 Task: Make in the project BioForge an epic 'Server Maintenance and Support'. Create in the project BioForge an epic 'Network Infrastructure Monitoring'. Add in the project BioForge an epic 'Business Process Automation'
Action: Mouse moved to (250, 67)
Screenshot: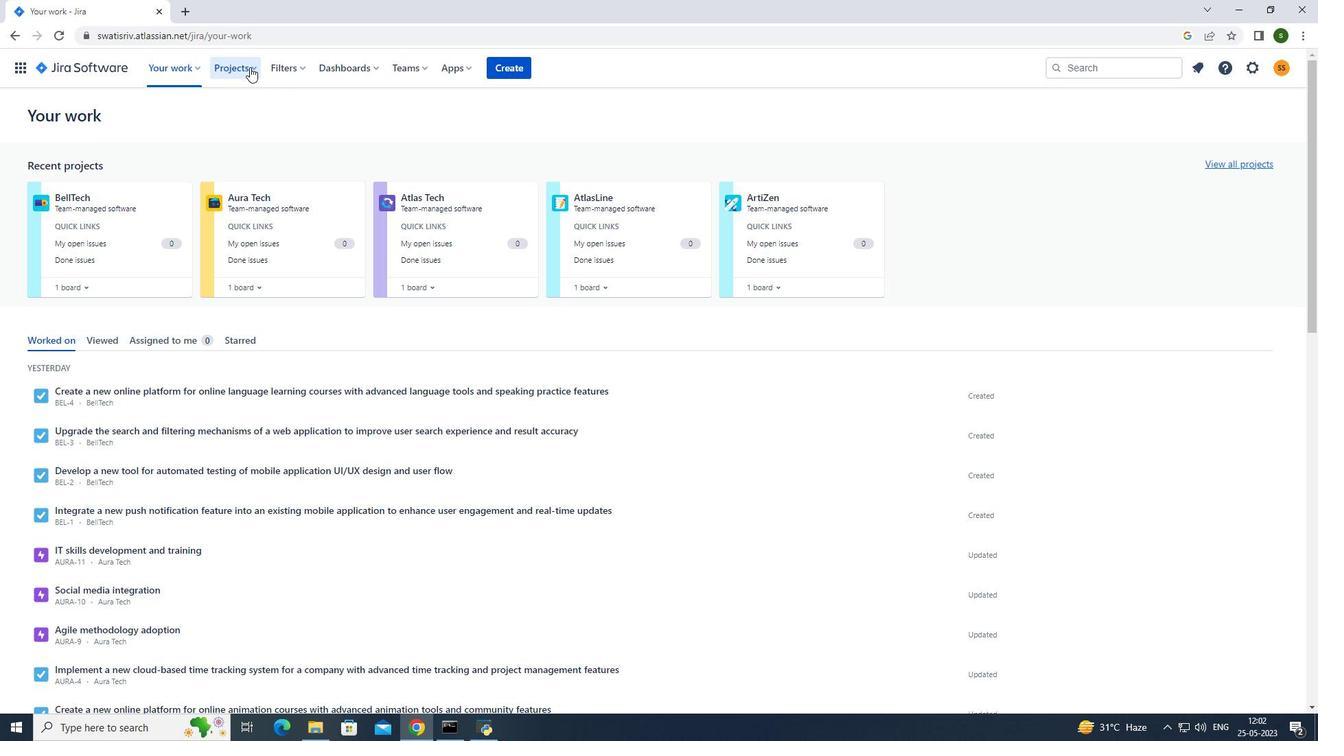 
Action: Mouse pressed left at (250, 67)
Screenshot: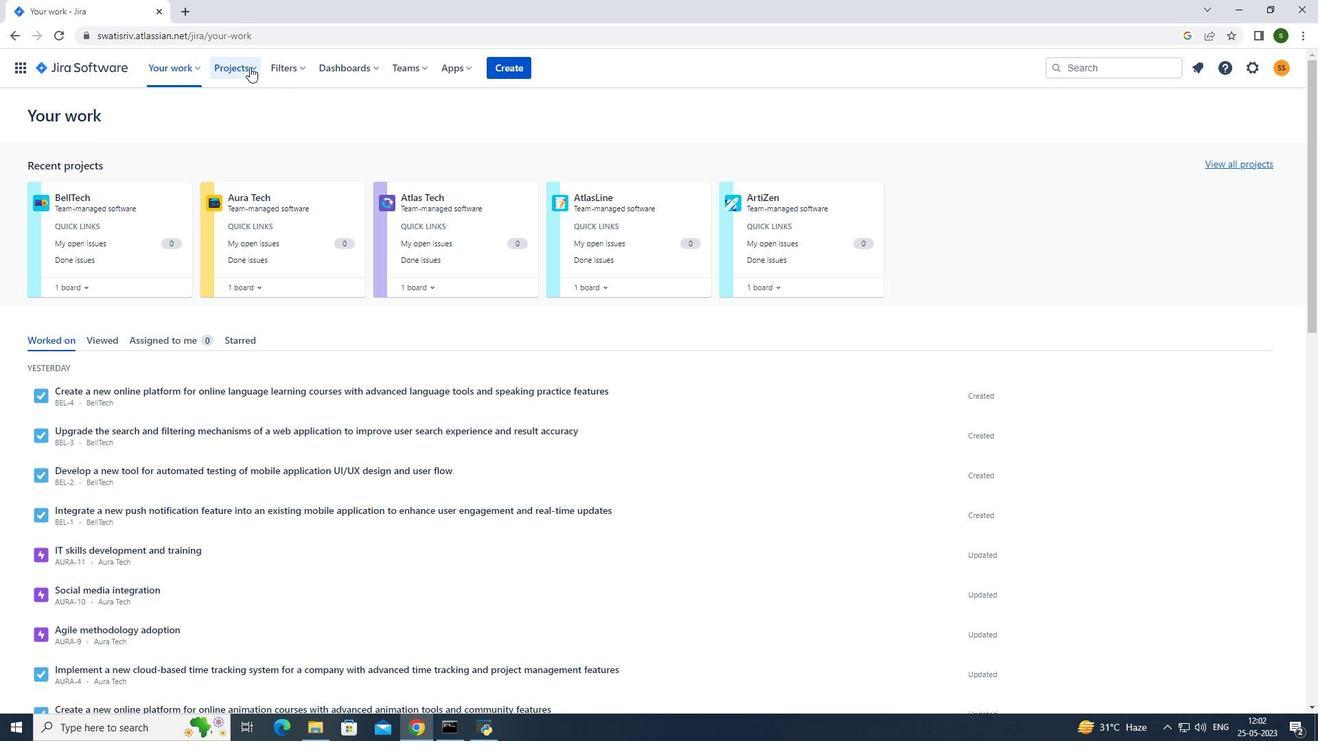
Action: Mouse moved to (293, 127)
Screenshot: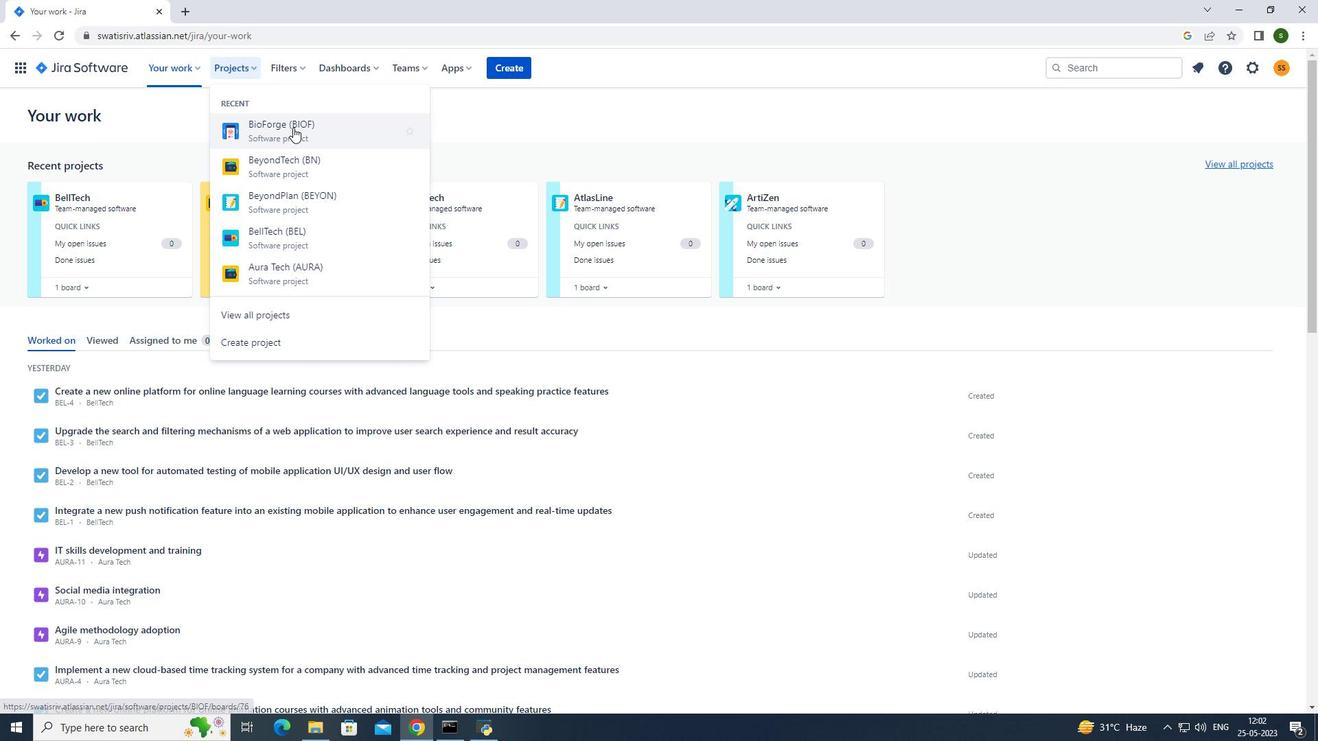 
Action: Mouse pressed left at (293, 127)
Screenshot: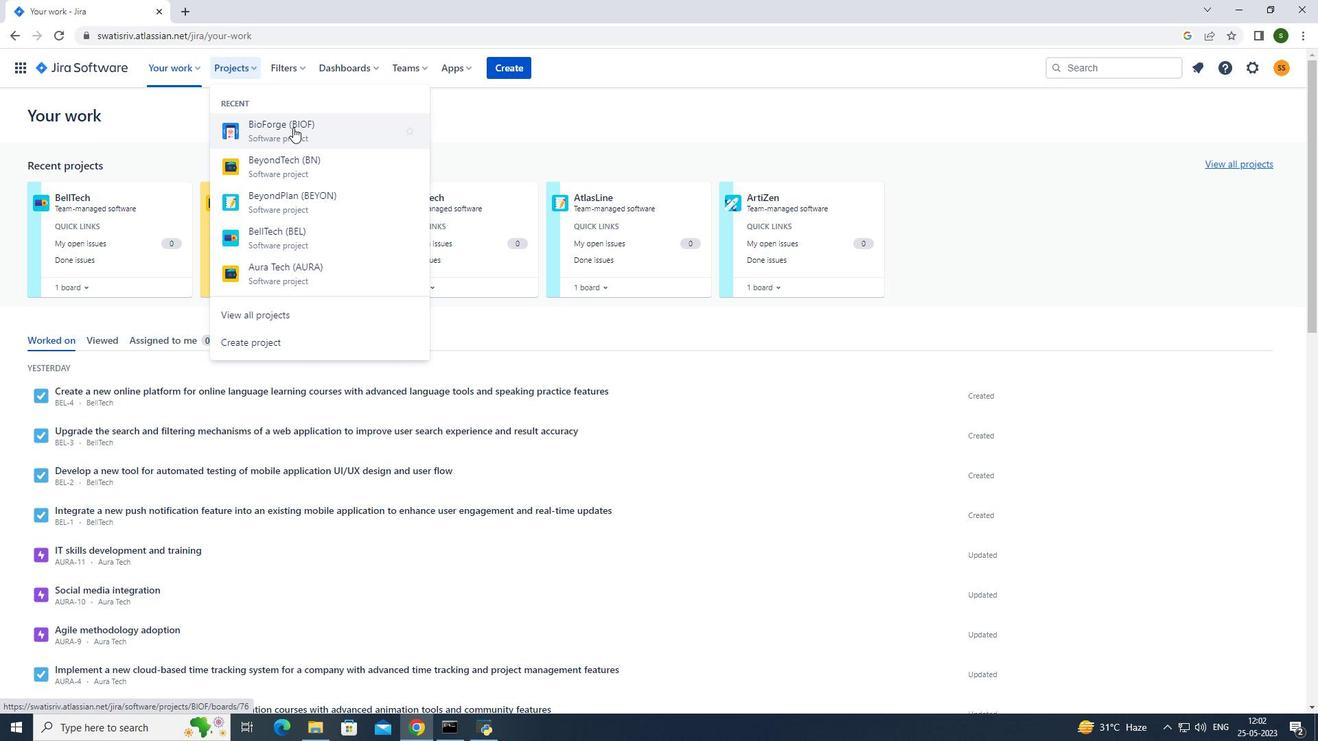 
Action: Mouse moved to (117, 204)
Screenshot: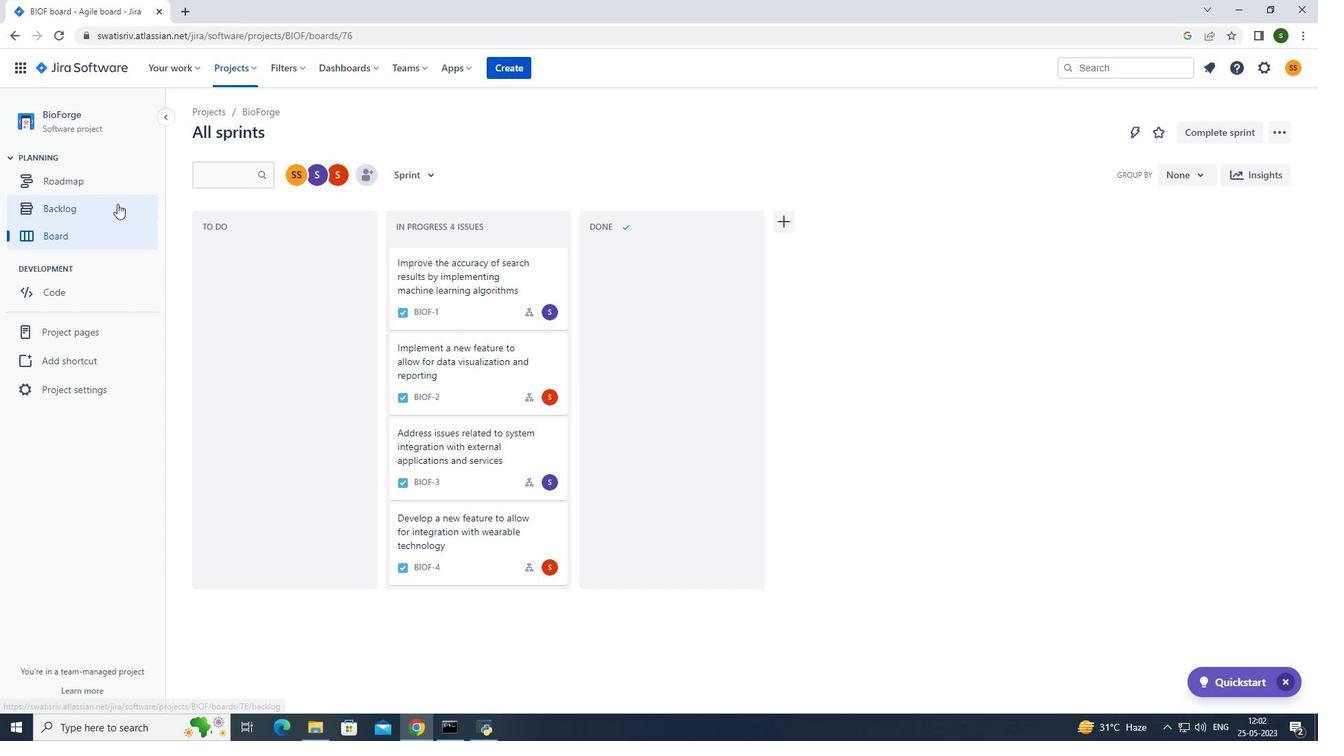
Action: Mouse pressed left at (117, 204)
Screenshot: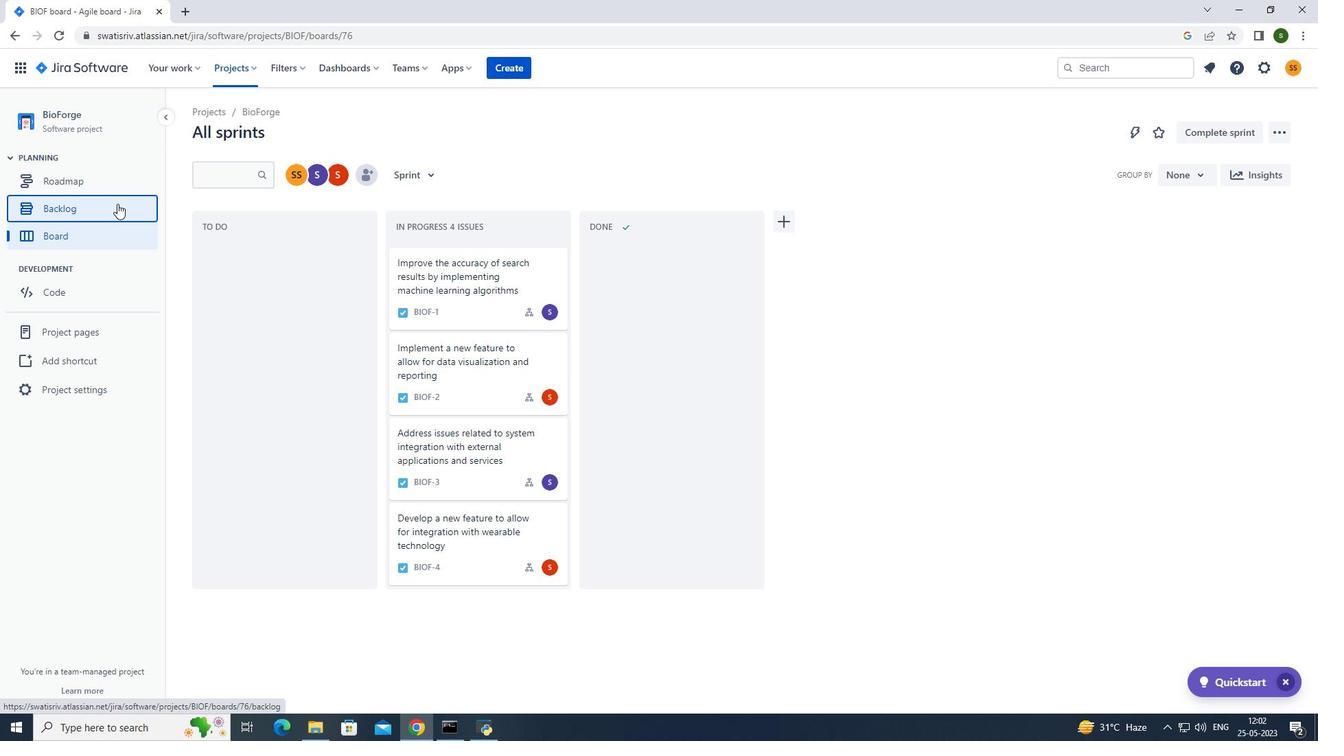 
Action: Mouse moved to (408, 171)
Screenshot: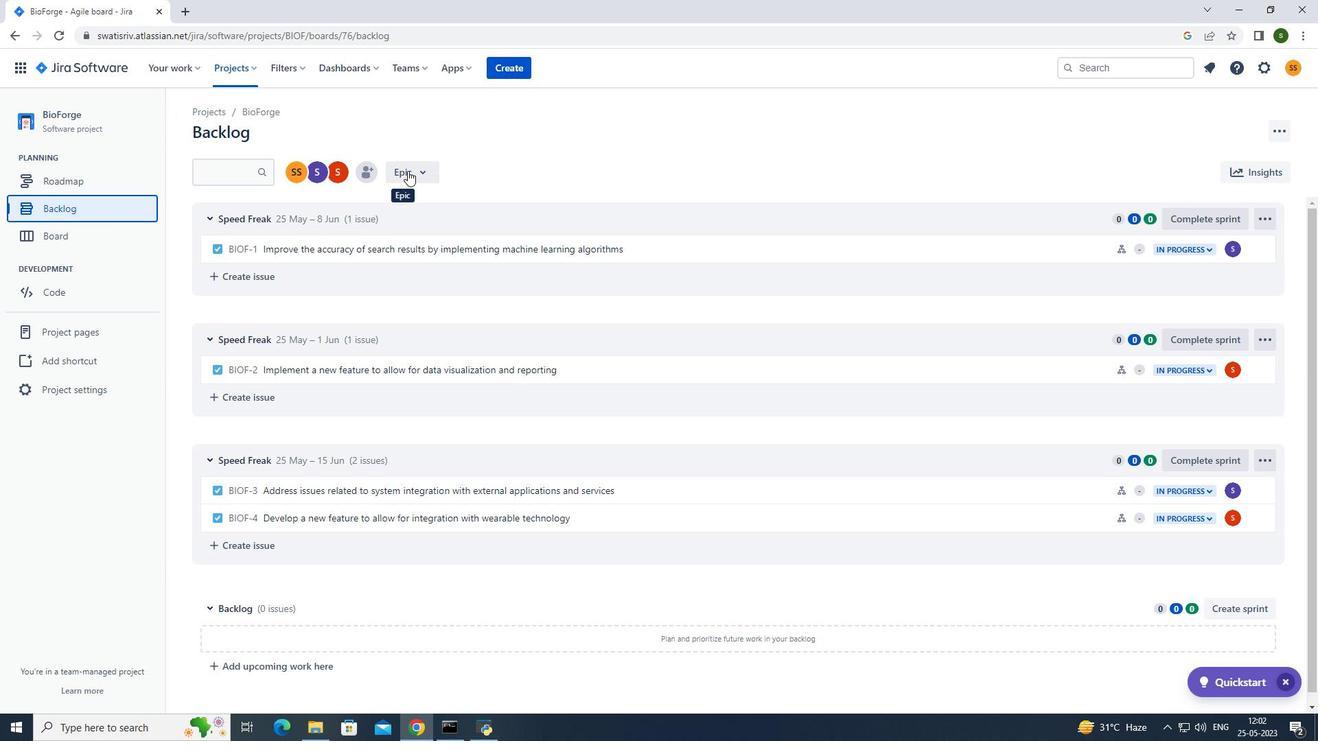 
Action: Mouse pressed left at (408, 171)
Screenshot: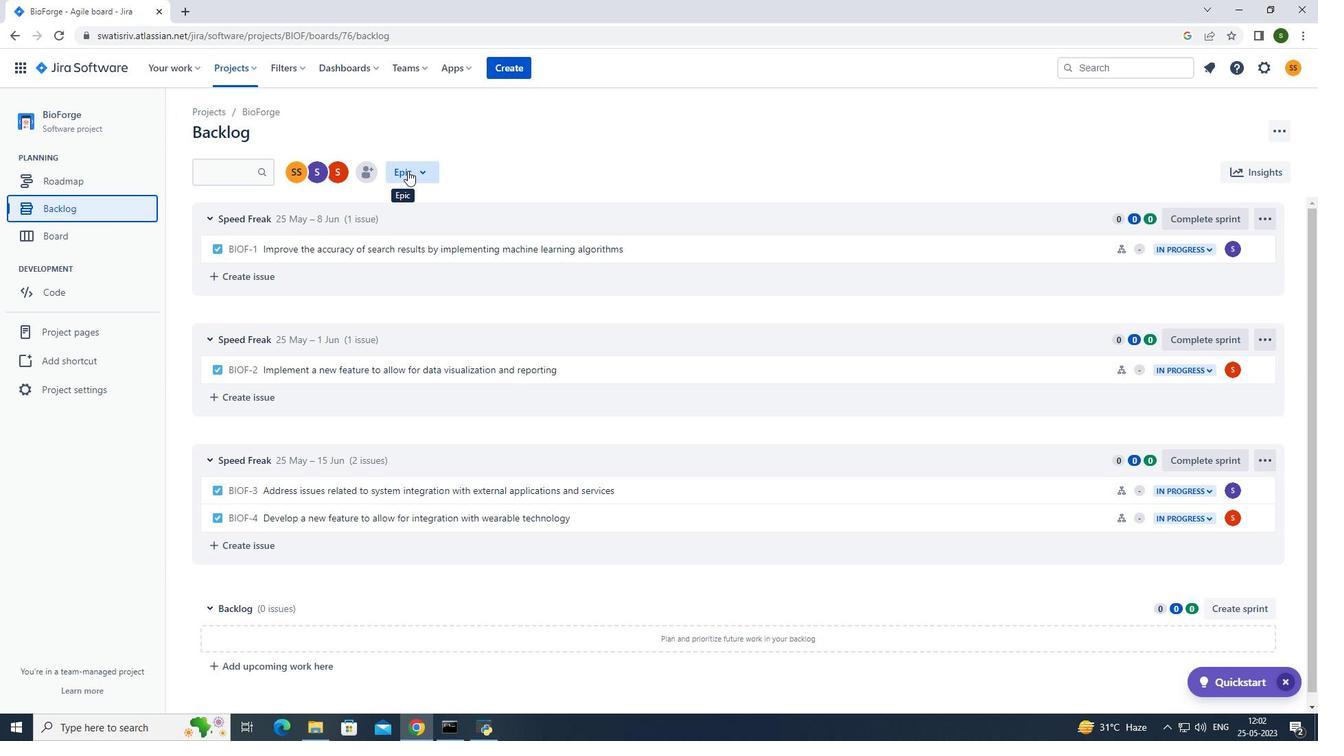 
Action: Mouse moved to (412, 253)
Screenshot: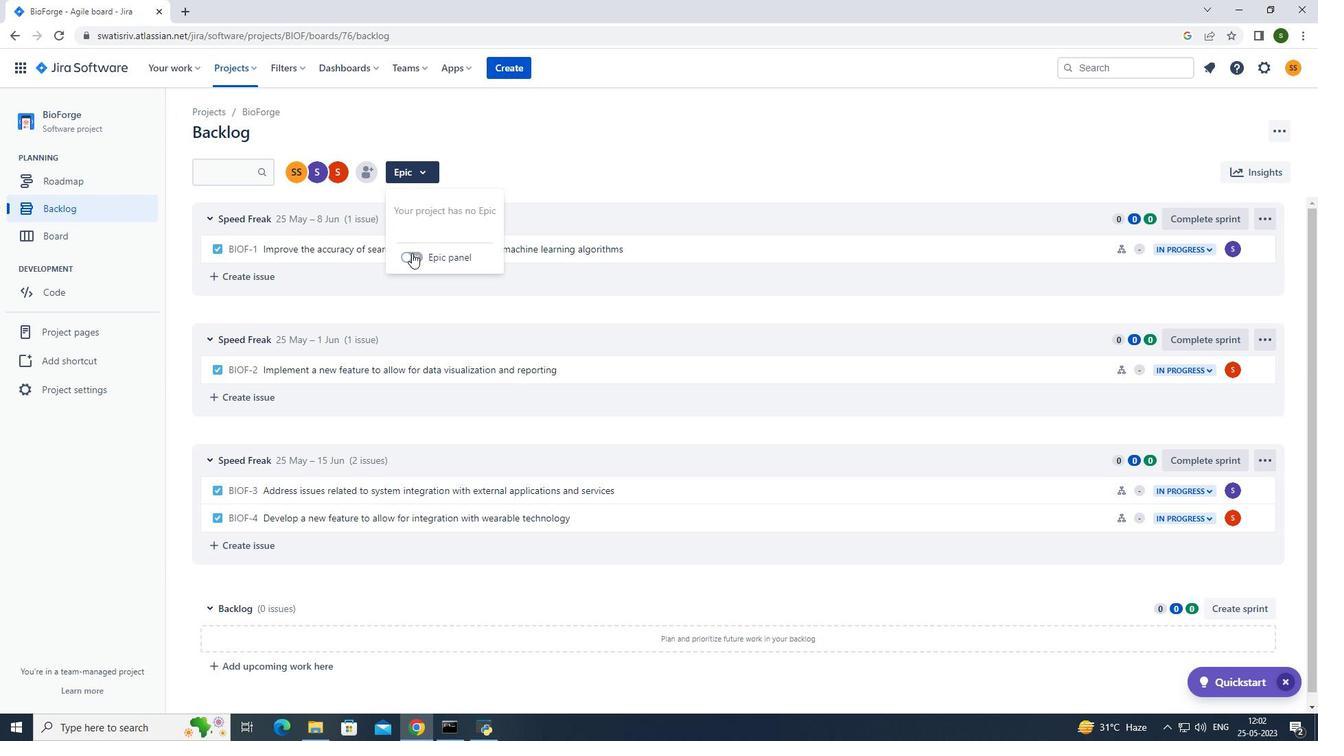 
Action: Mouse pressed left at (412, 253)
Screenshot: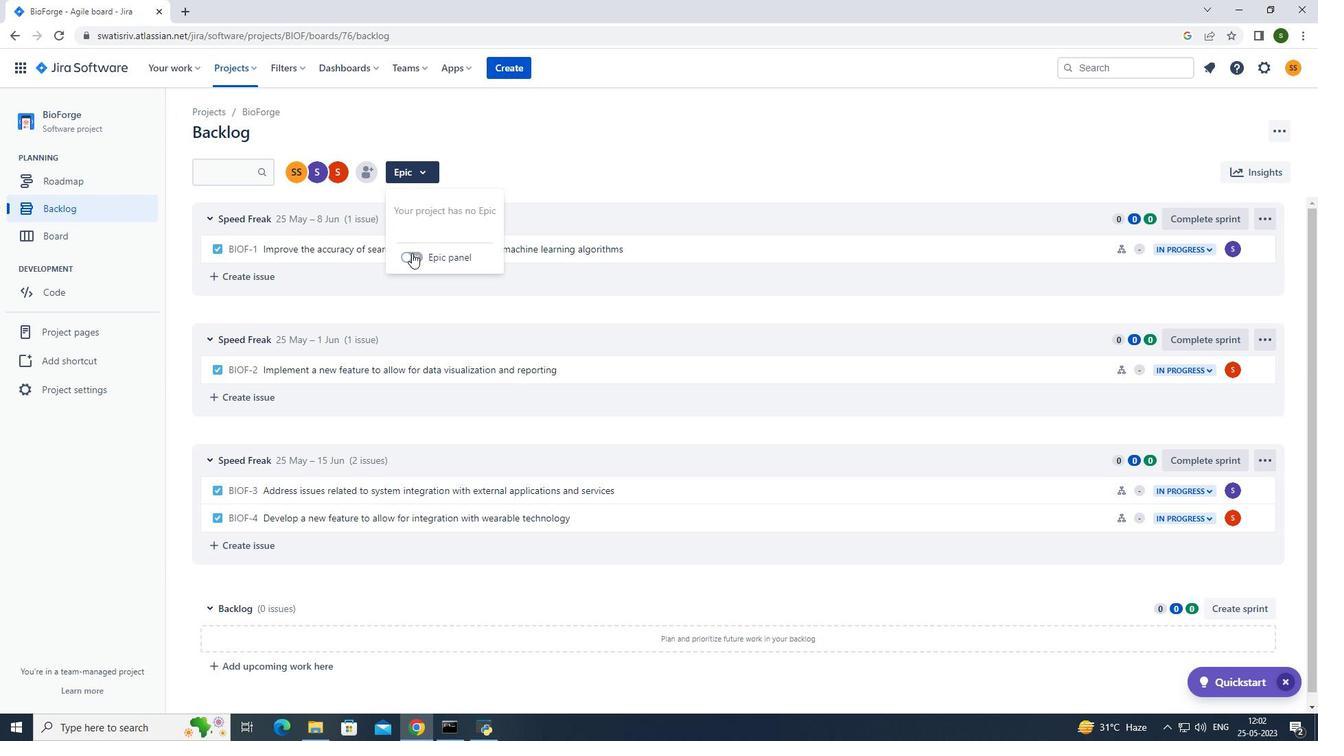 
Action: Mouse moved to (302, 474)
Screenshot: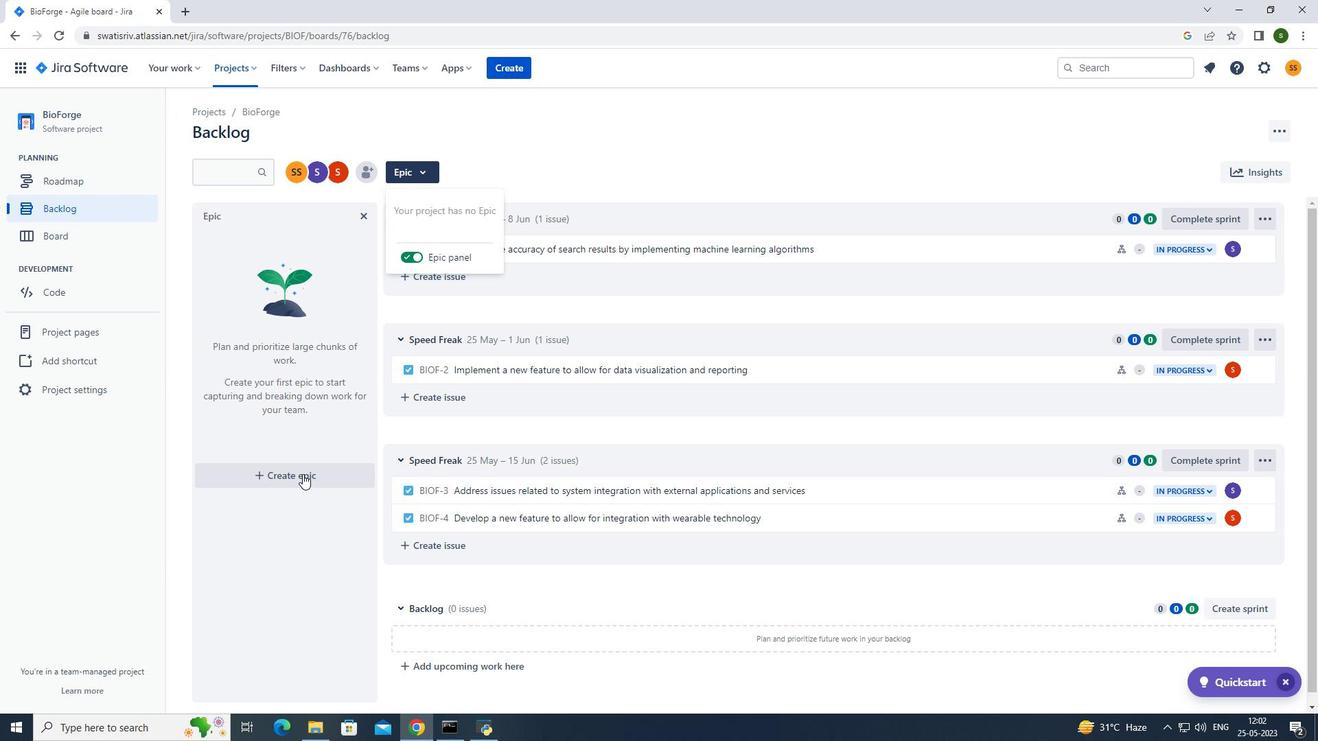 
Action: Mouse pressed left at (302, 474)
Screenshot: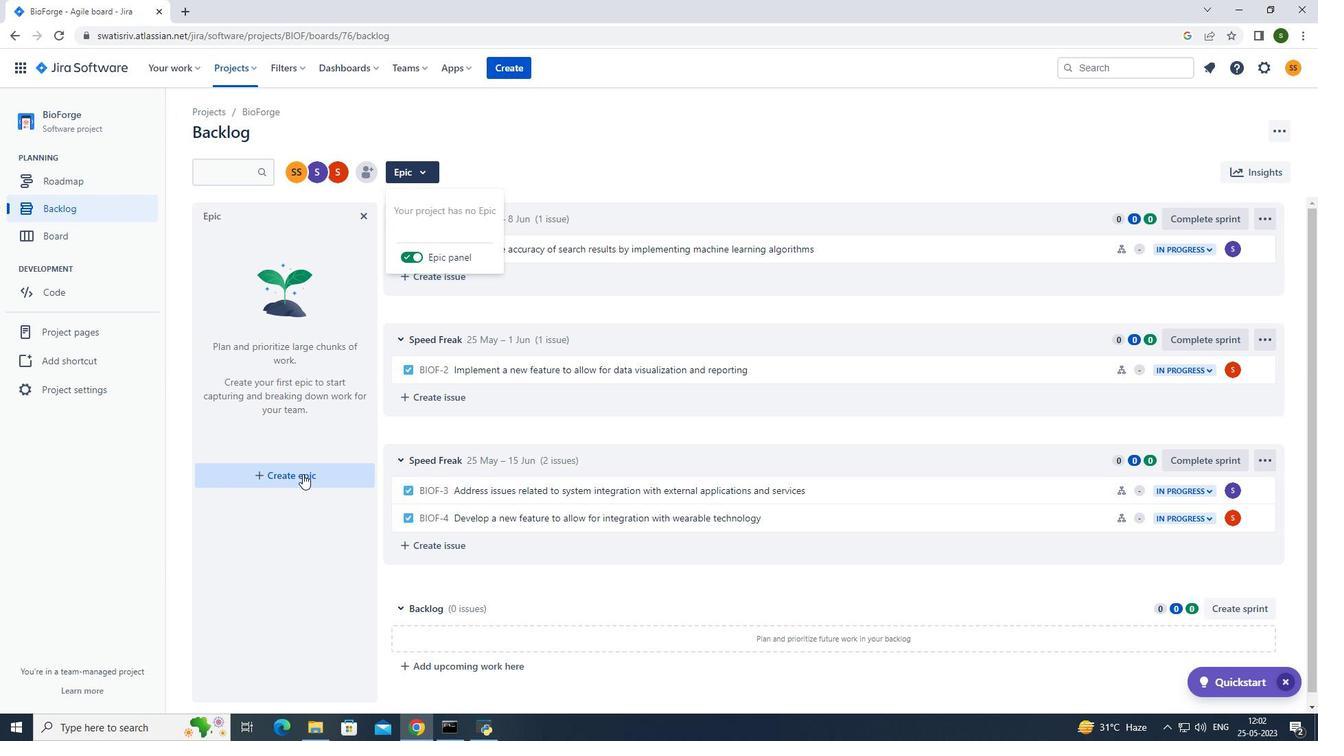 
Action: Mouse moved to (302, 469)
Screenshot: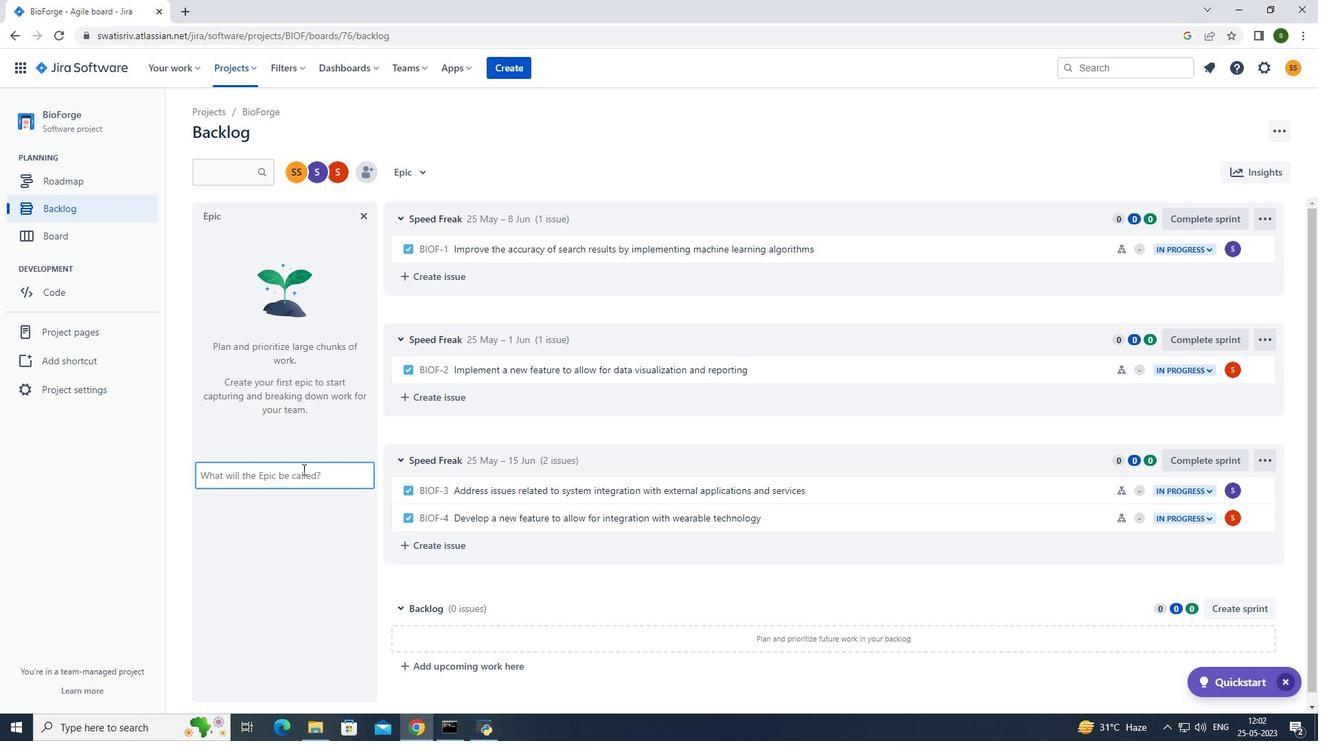 
Action: Key pressed <Key.caps_lock>S<Key.caps_lock>erver<Key.space><Key.caps_lock>M<Key.caps_lock>aintenance<Key.space>and<Key.space><Key.caps_lock>S<Key.caps_lock>upport<Key.space><Key.enter>
Screenshot: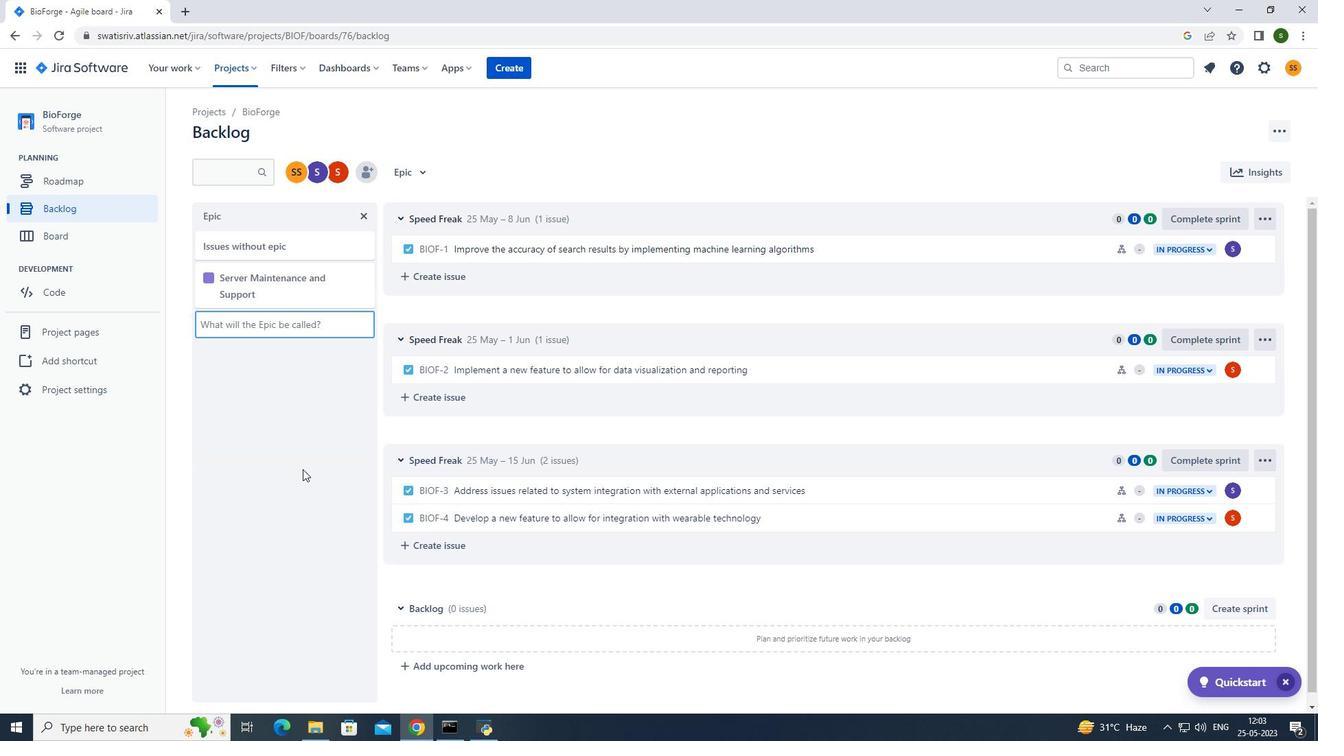 
Action: Mouse moved to (241, 63)
Screenshot: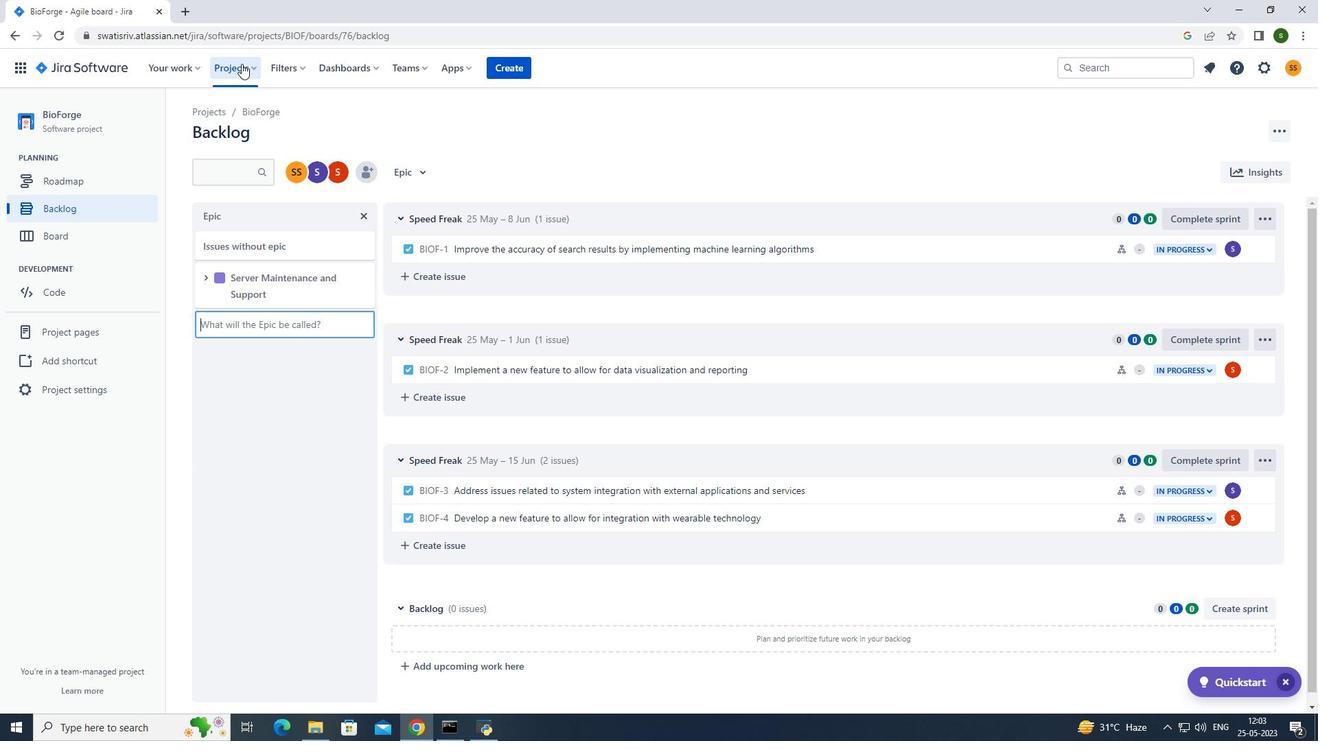 
Action: Mouse pressed left at (241, 63)
Screenshot: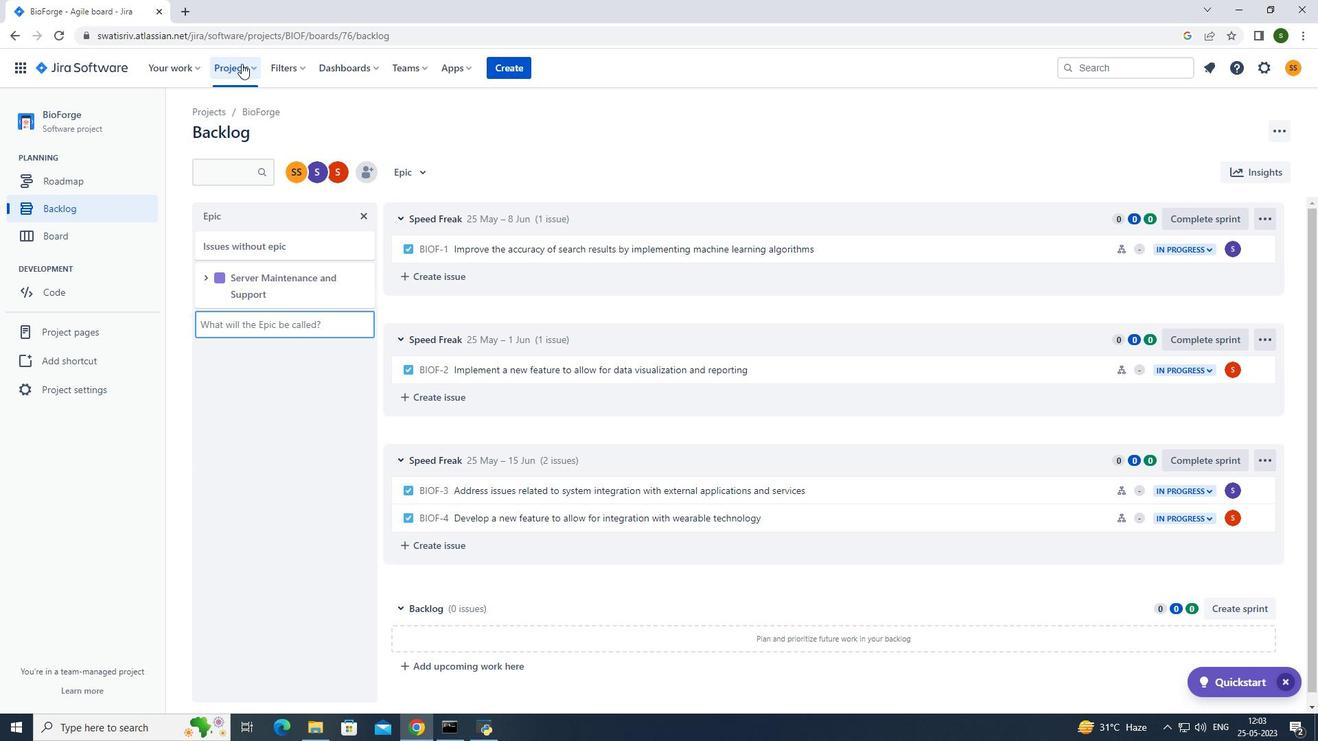 
Action: Mouse moved to (278, 129)
Screenshot: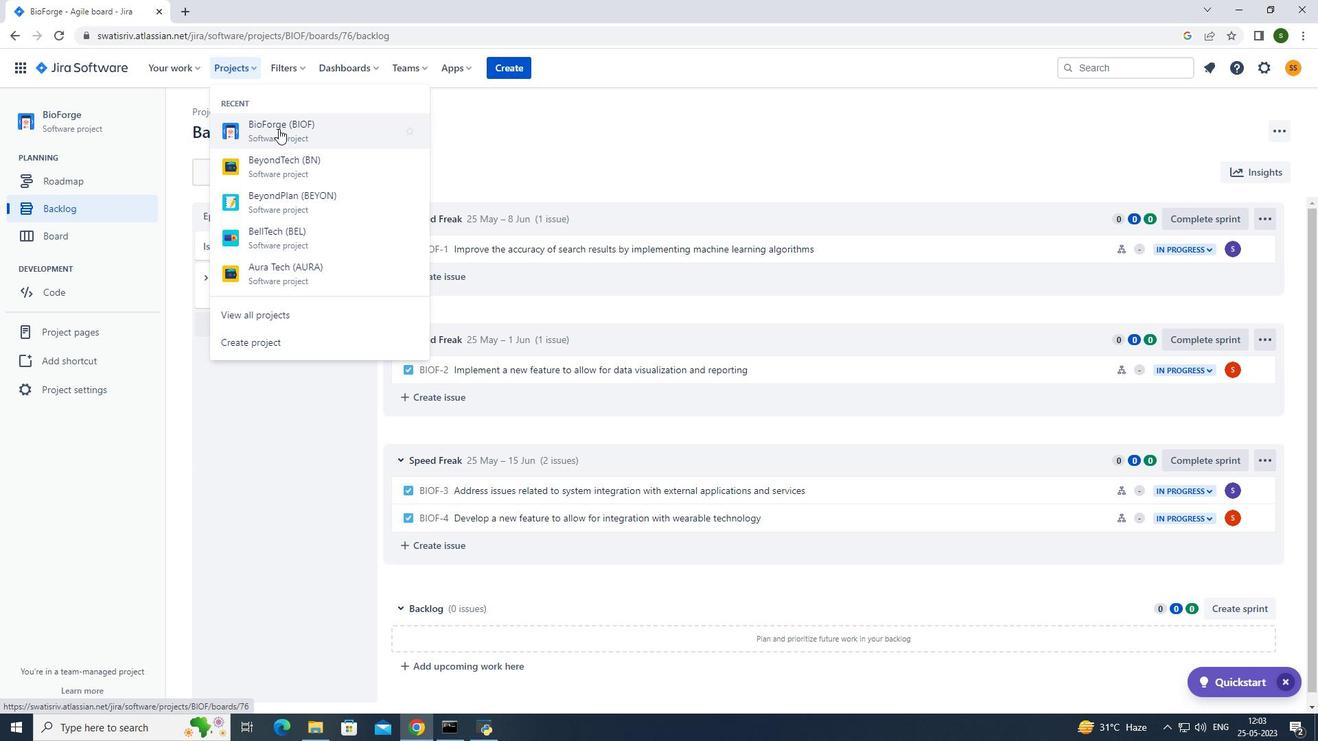 
Action: Mouse pressed left at (278, 129)
Screenshot: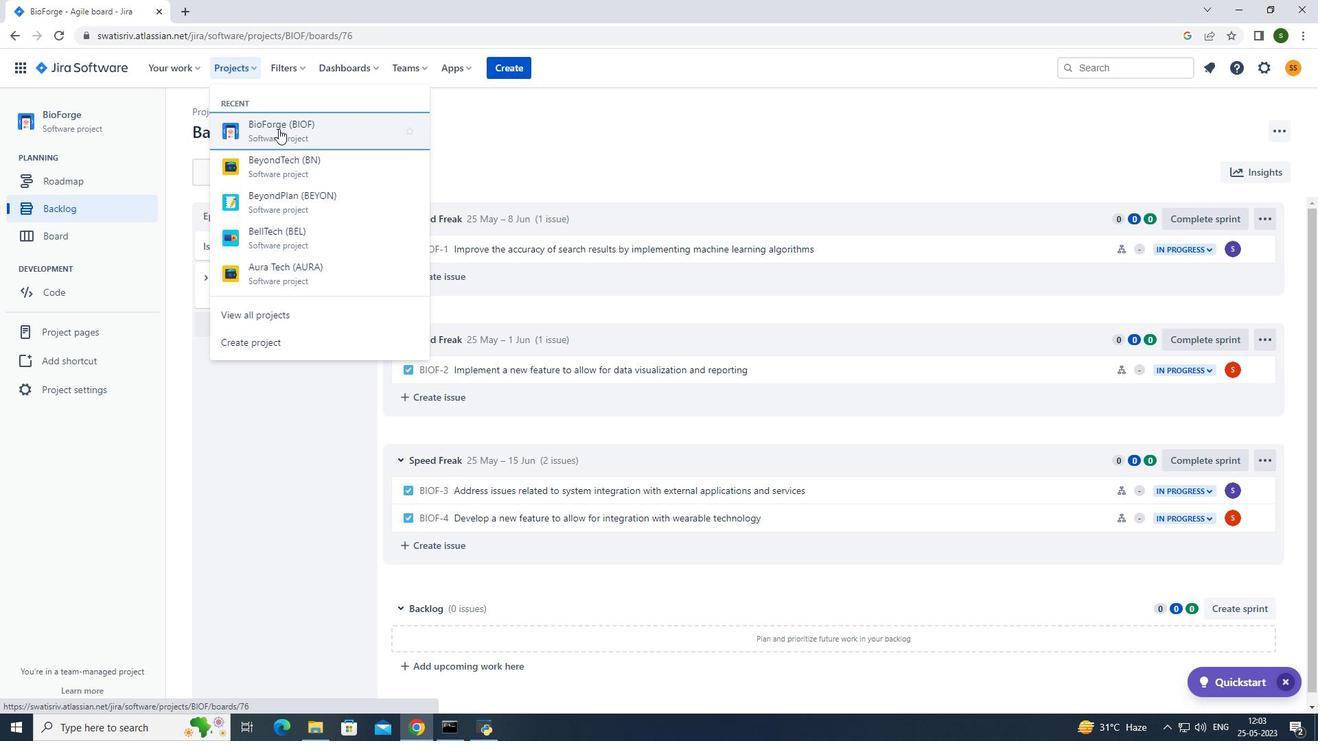 
Action: Mouse moved to (119, 203)
Screenshot: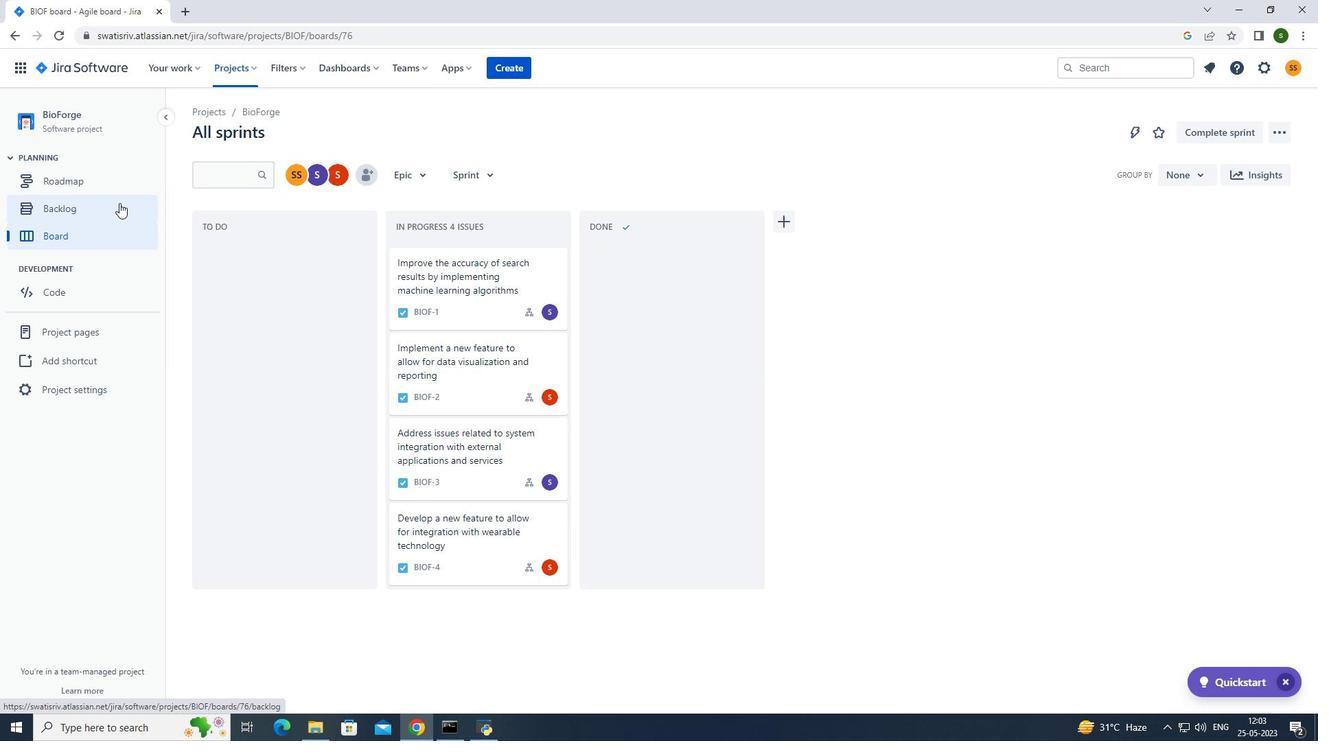 
Action: Mouse pressed left at (119, 203)
Screenshot: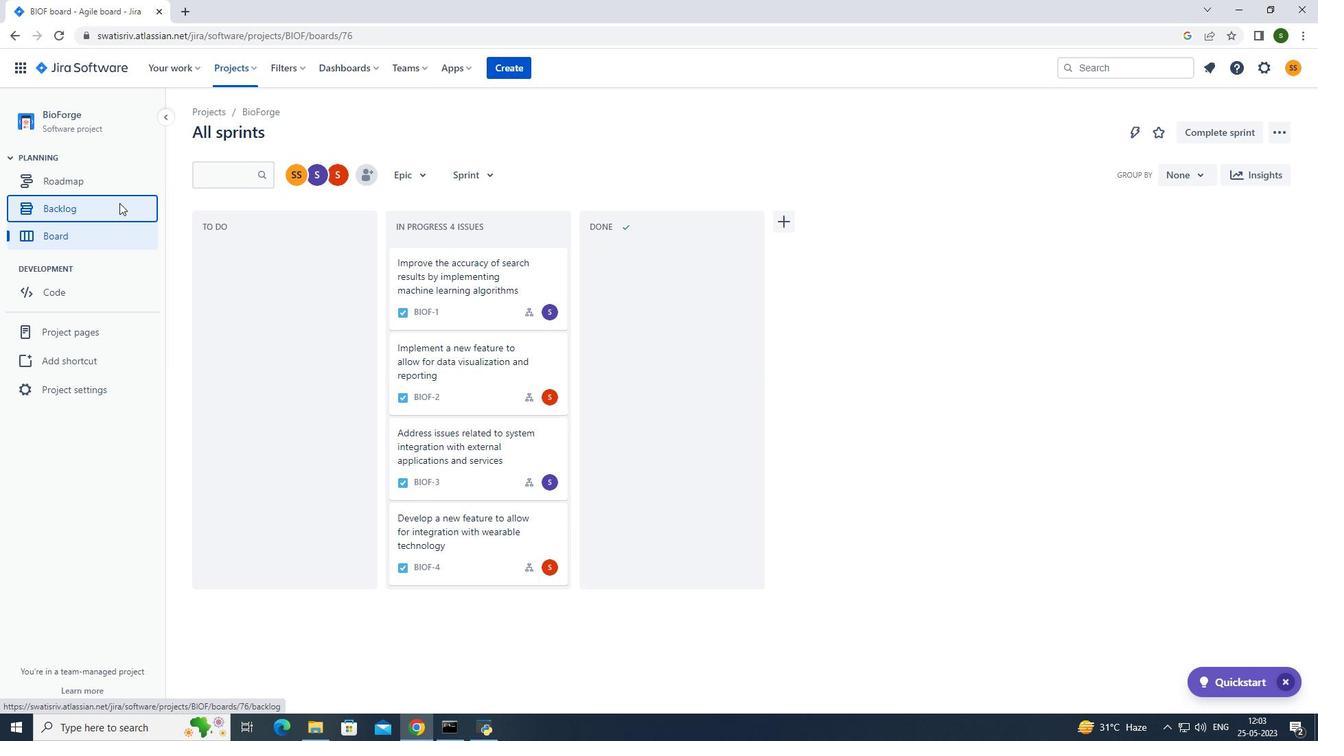 
Action: Mouse moved to (287, 324)
Screenshot: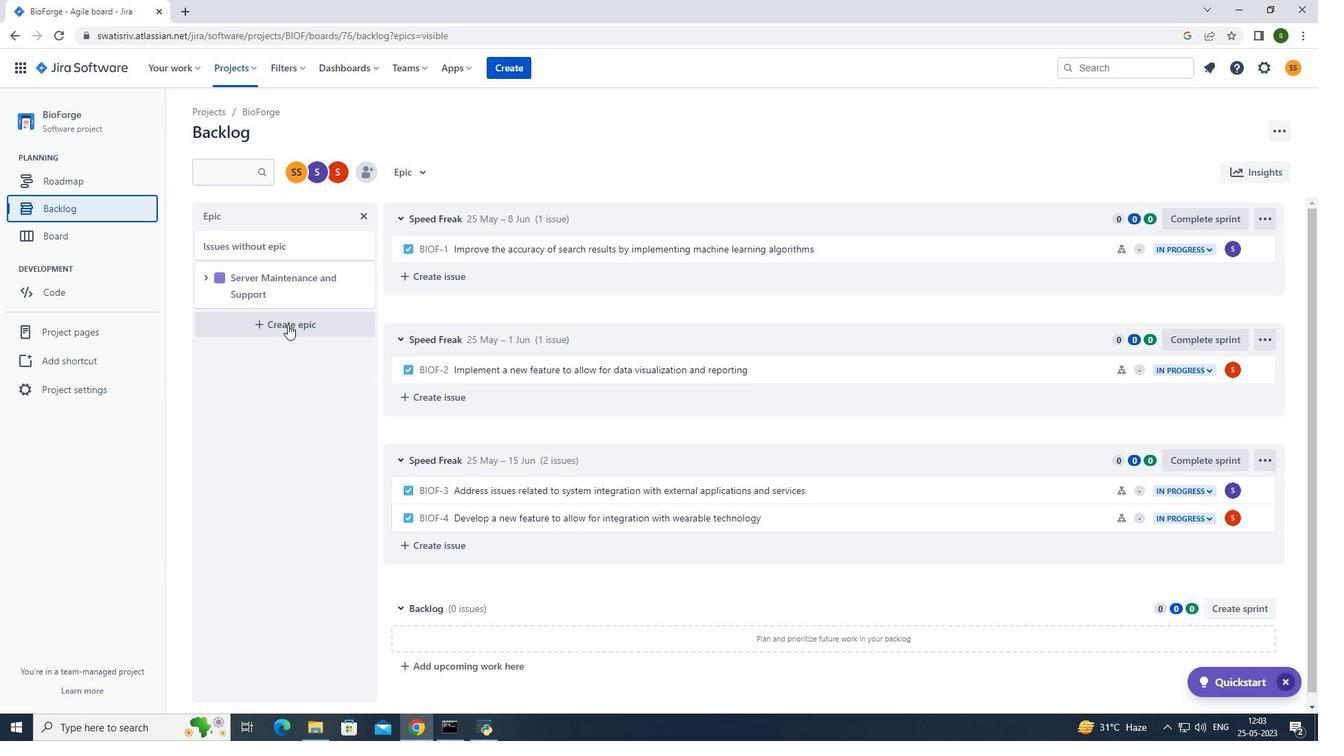 
Action: Mouse pressed left at (287, 324)
Screenshot: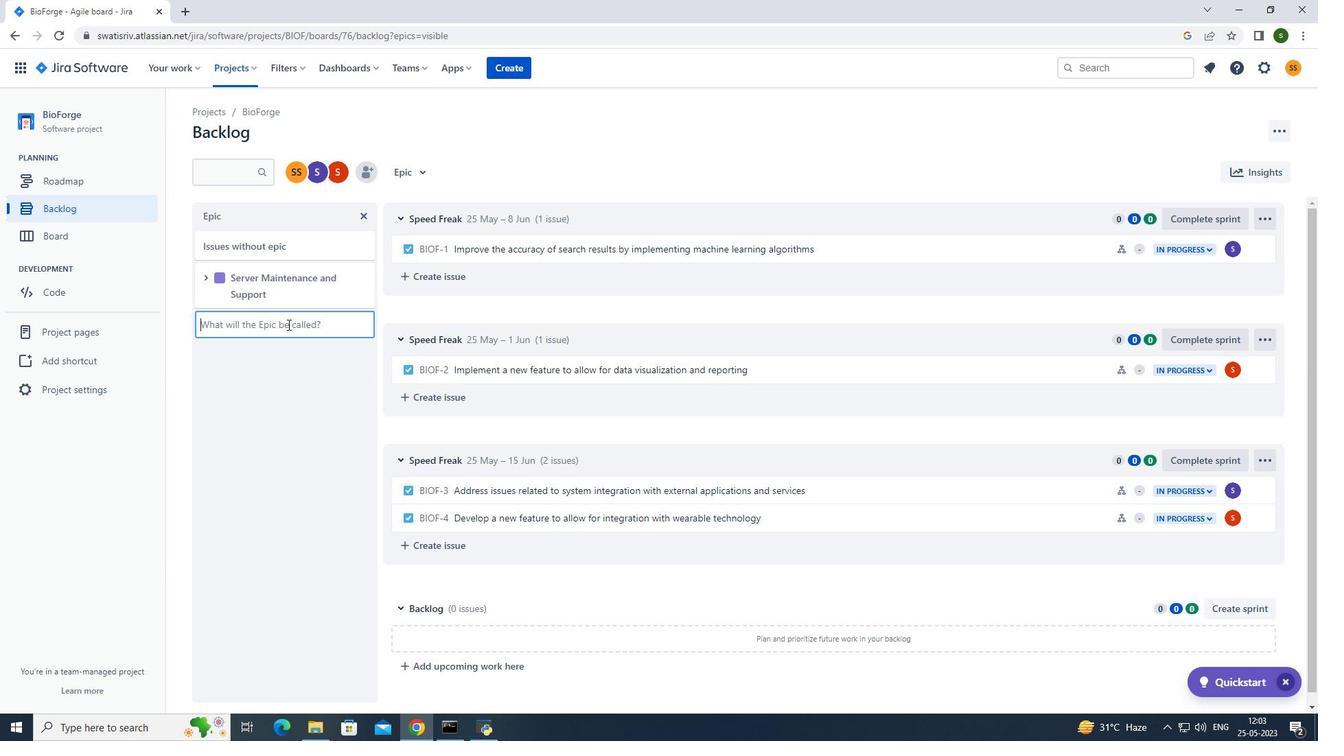 
Action: Mouse moved to (282, 323)
Screenshot: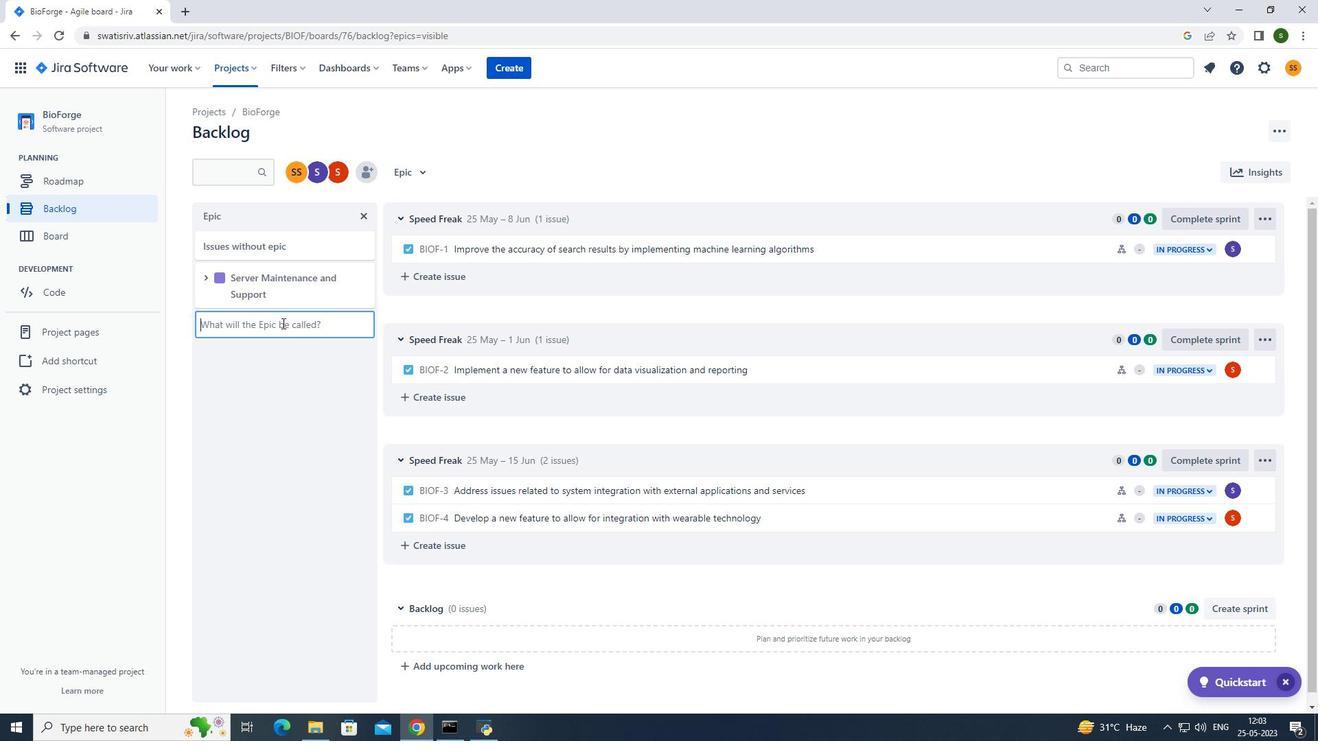 
Action: Key pressed <Key.caps_lock>N<Key.caps_lock>etwork<Key.space><Key.caps_lock>I<Key.caps_lock>nfrastructure<Key.space><Key.caps_lock>M<Key.caps_lock>onitoring<Key.enter>
Screenshot: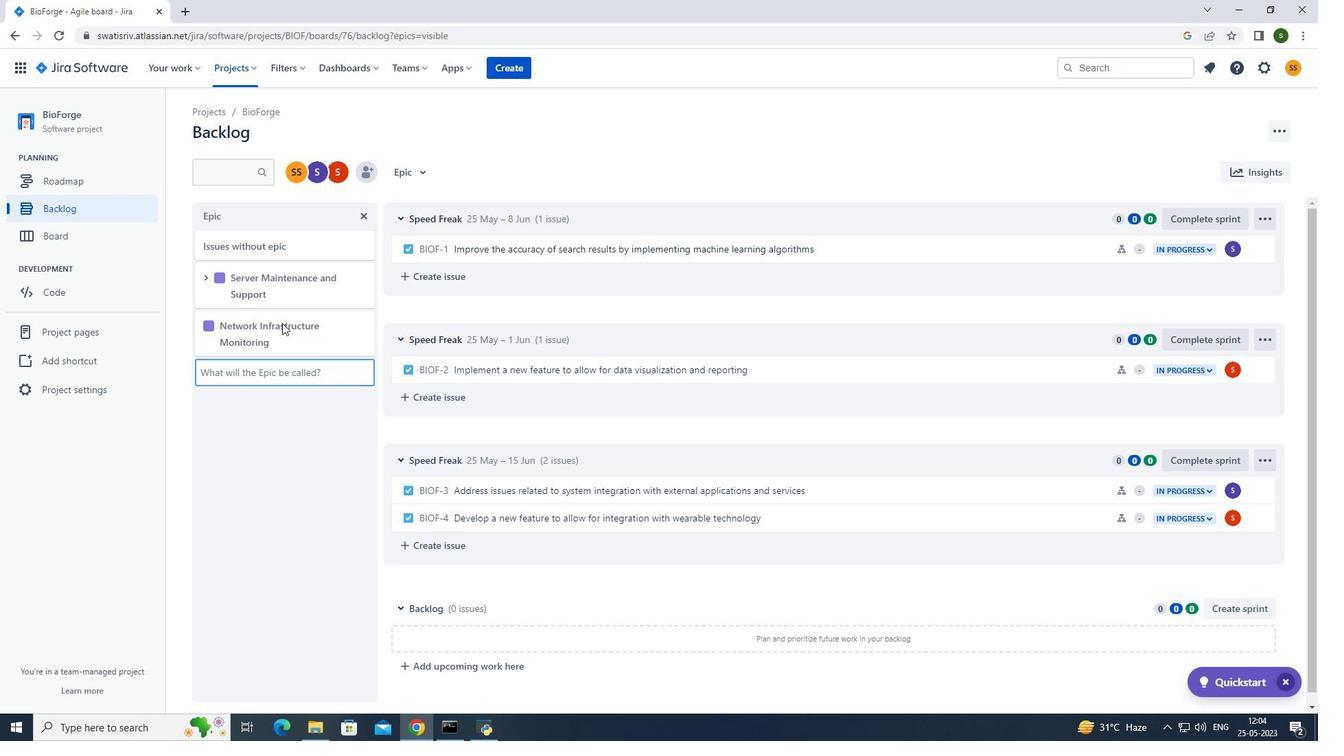 
Action: Mouse moved to (250, 66)
Screenshot: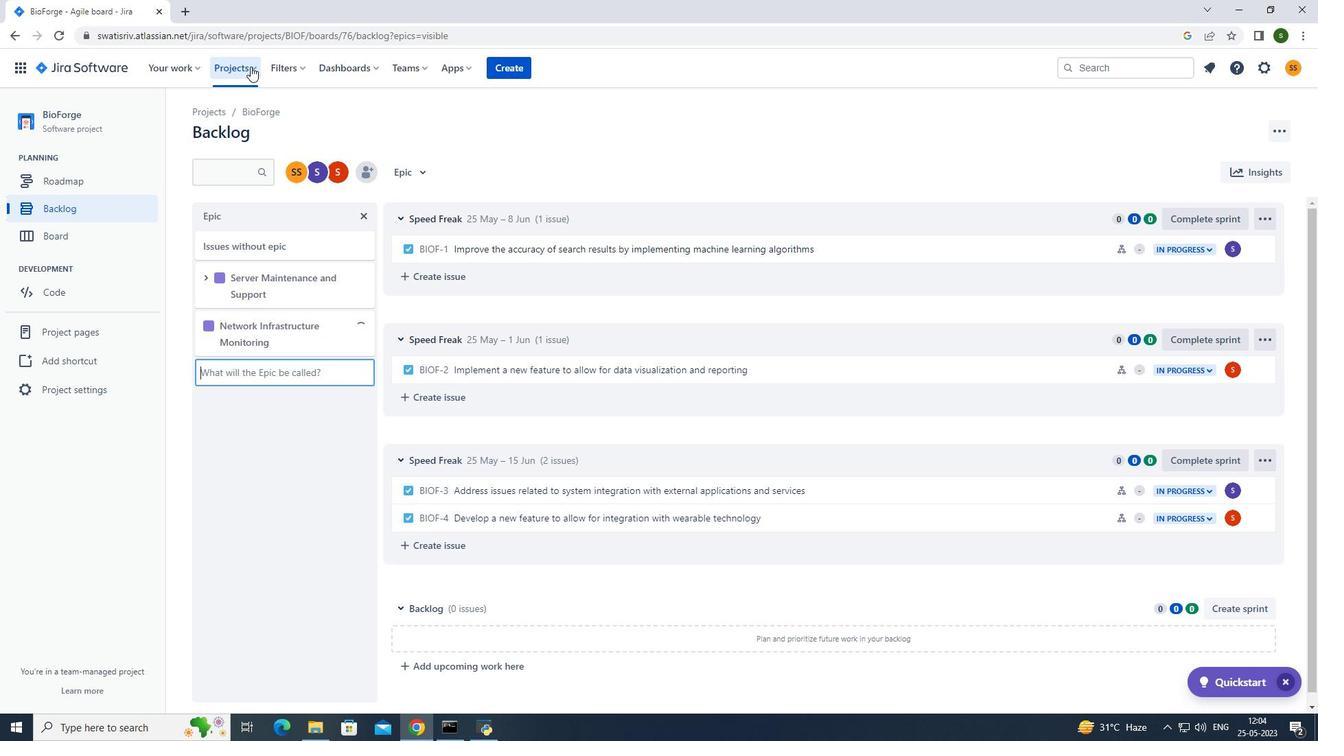 
Action: Mouse pressed left at (250, 66)
Screenshot: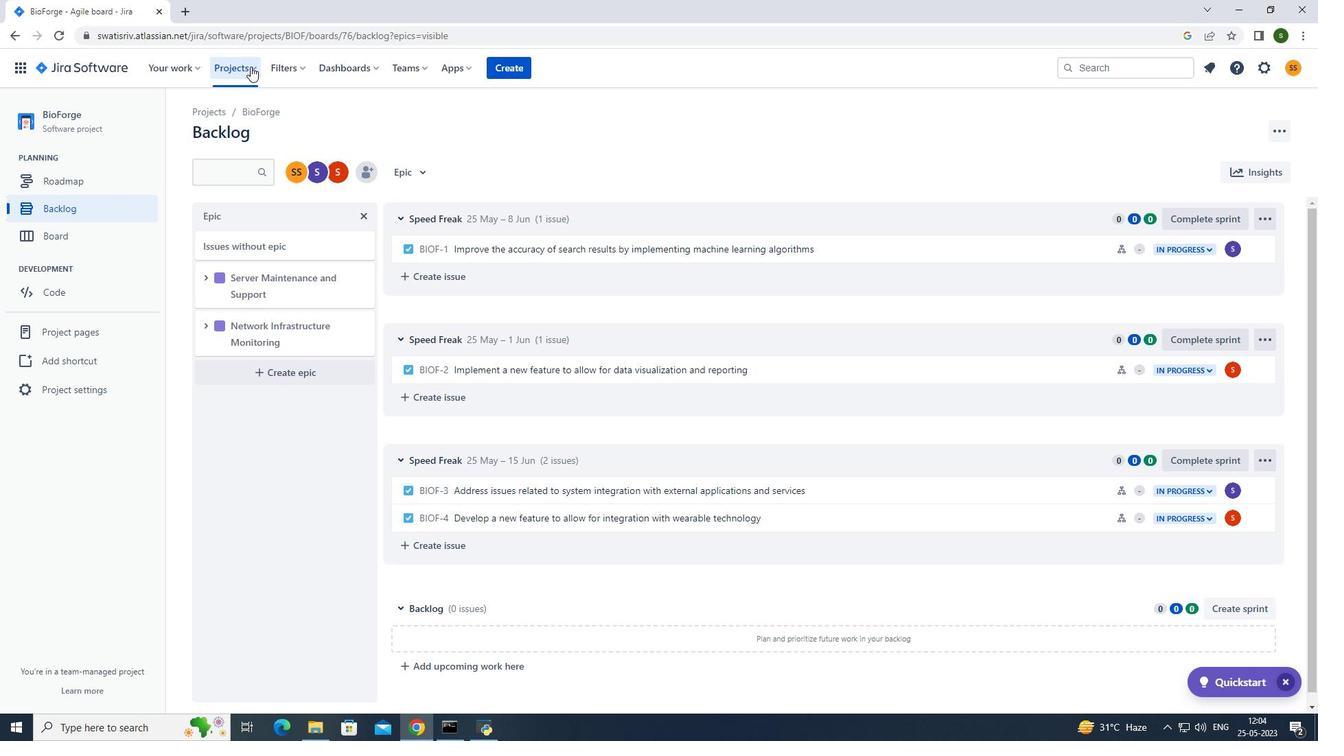 
Action: Mouse moved to (296, 118)
Screenshot: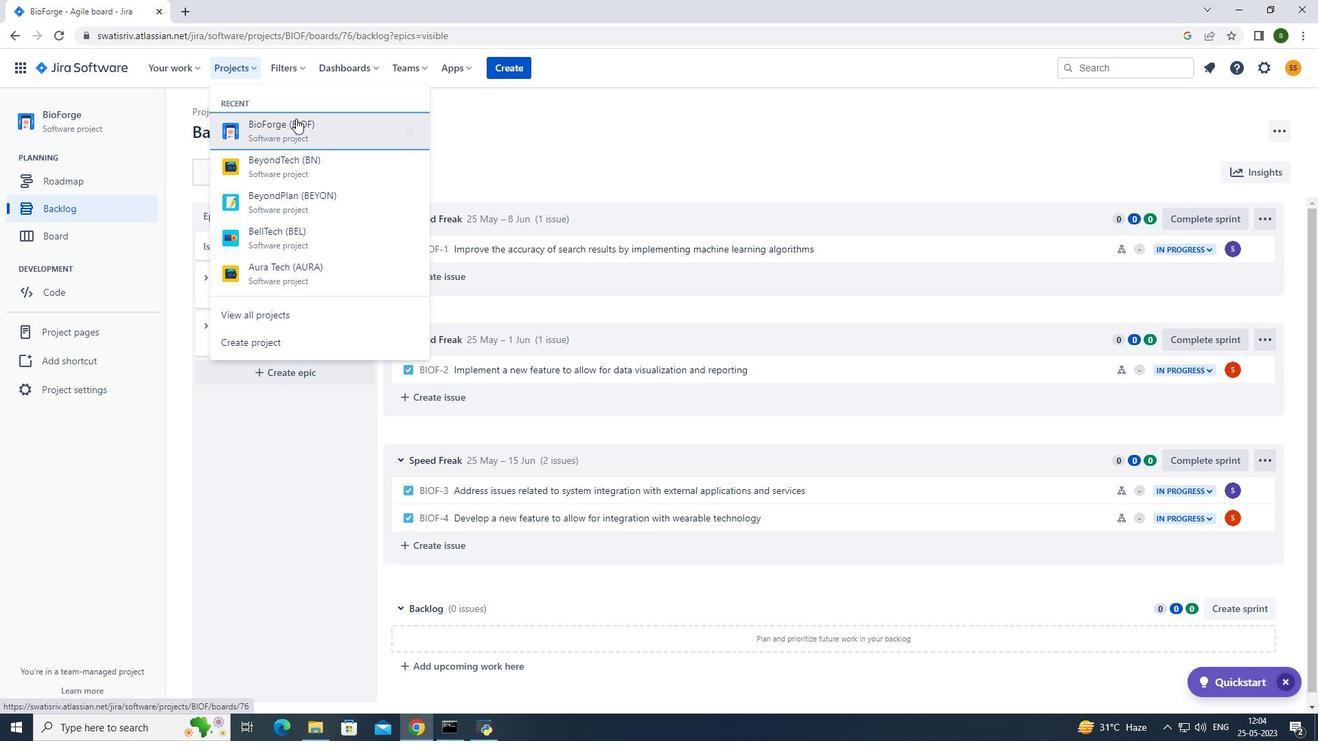 
Action: Mouse pressed left at (296, 118)
Screenshot: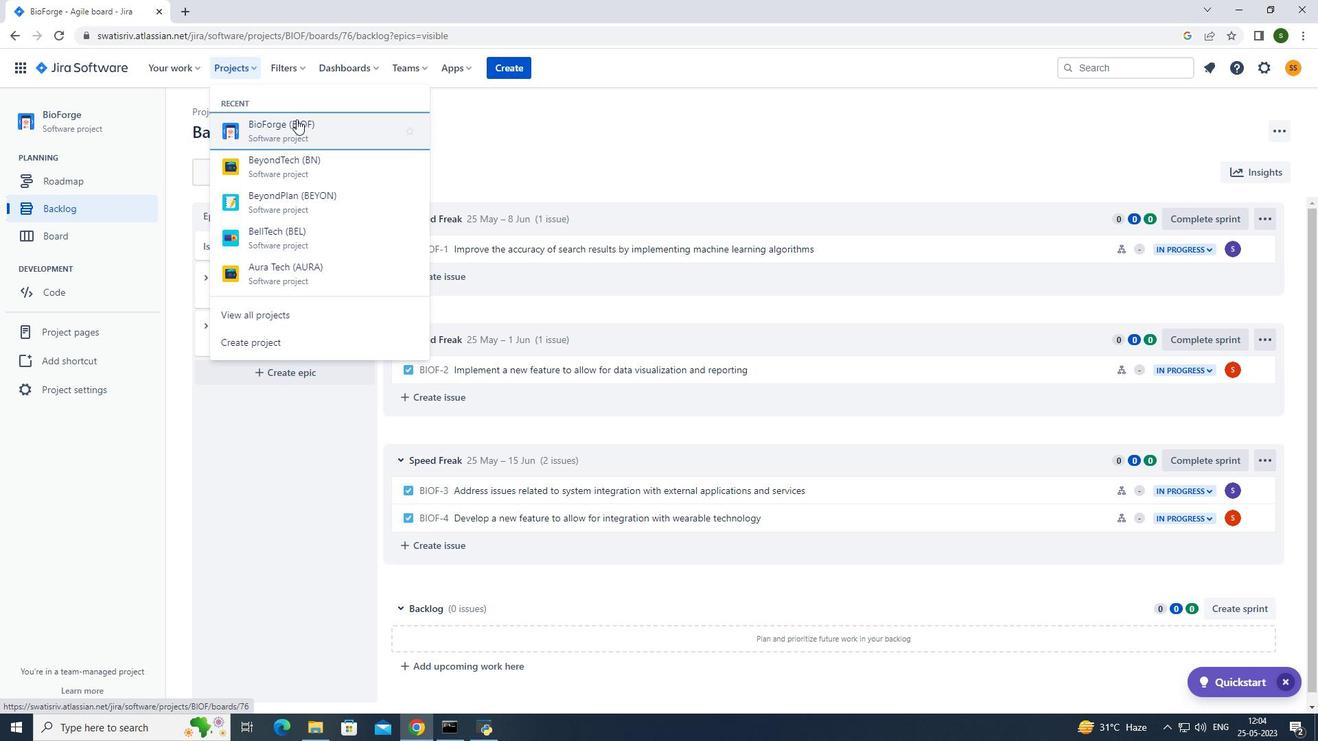 
Action: Mouse moved to (99, 206)
Screenshot: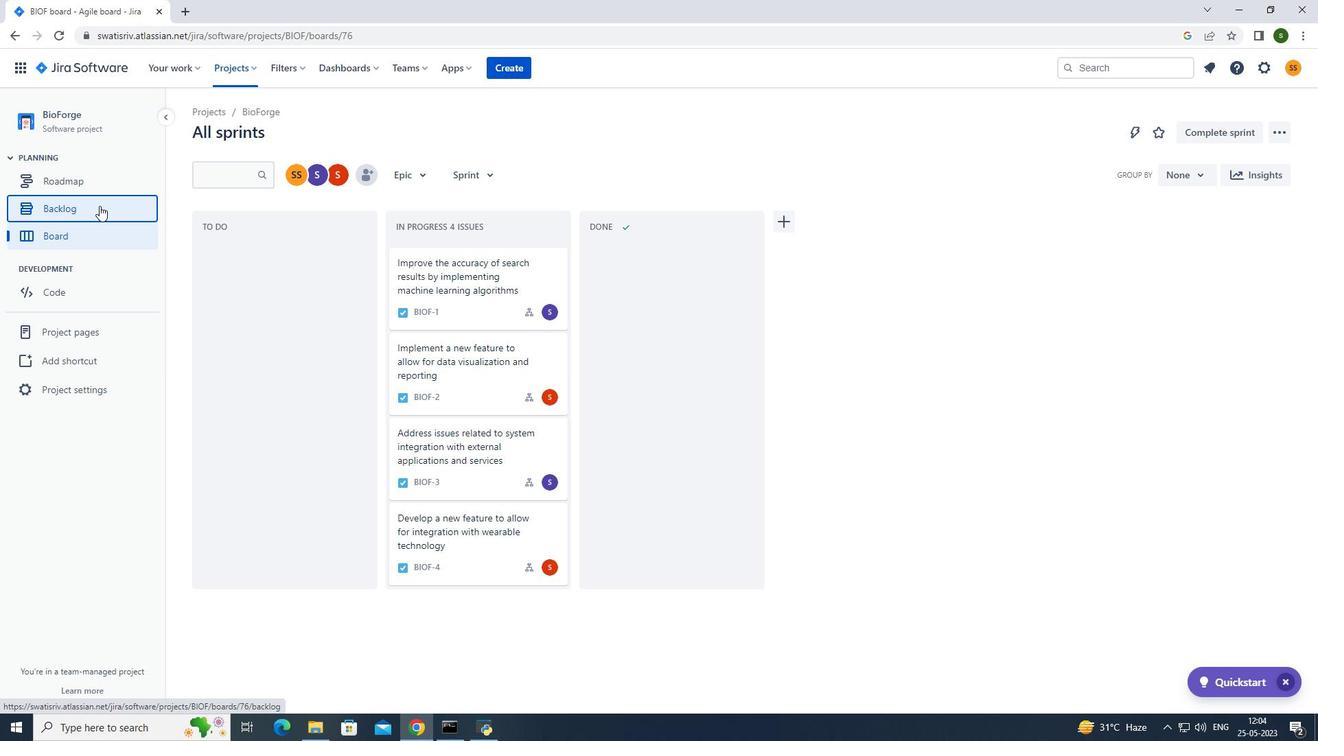
Action: Mouse pressed left at (99, 206)
Screenshot: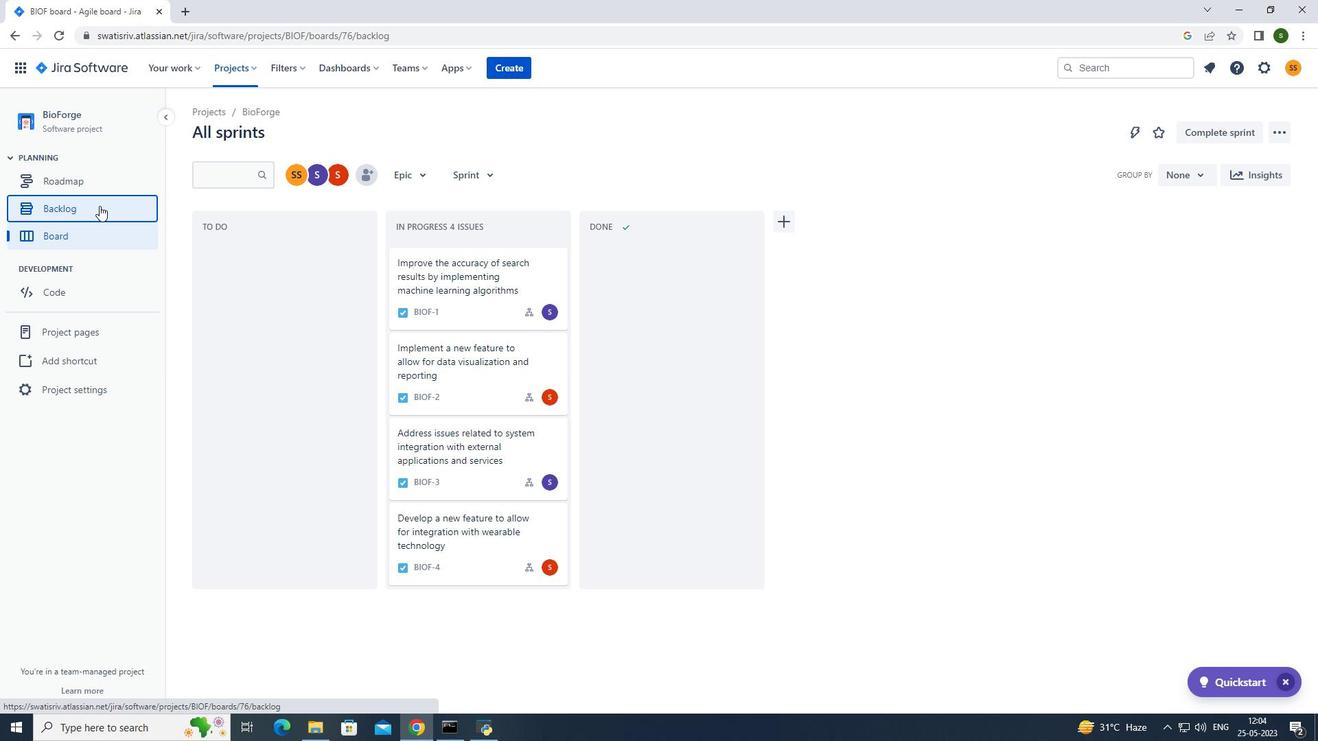 
Action: Mouse moved to (272, 372)
Screenshot: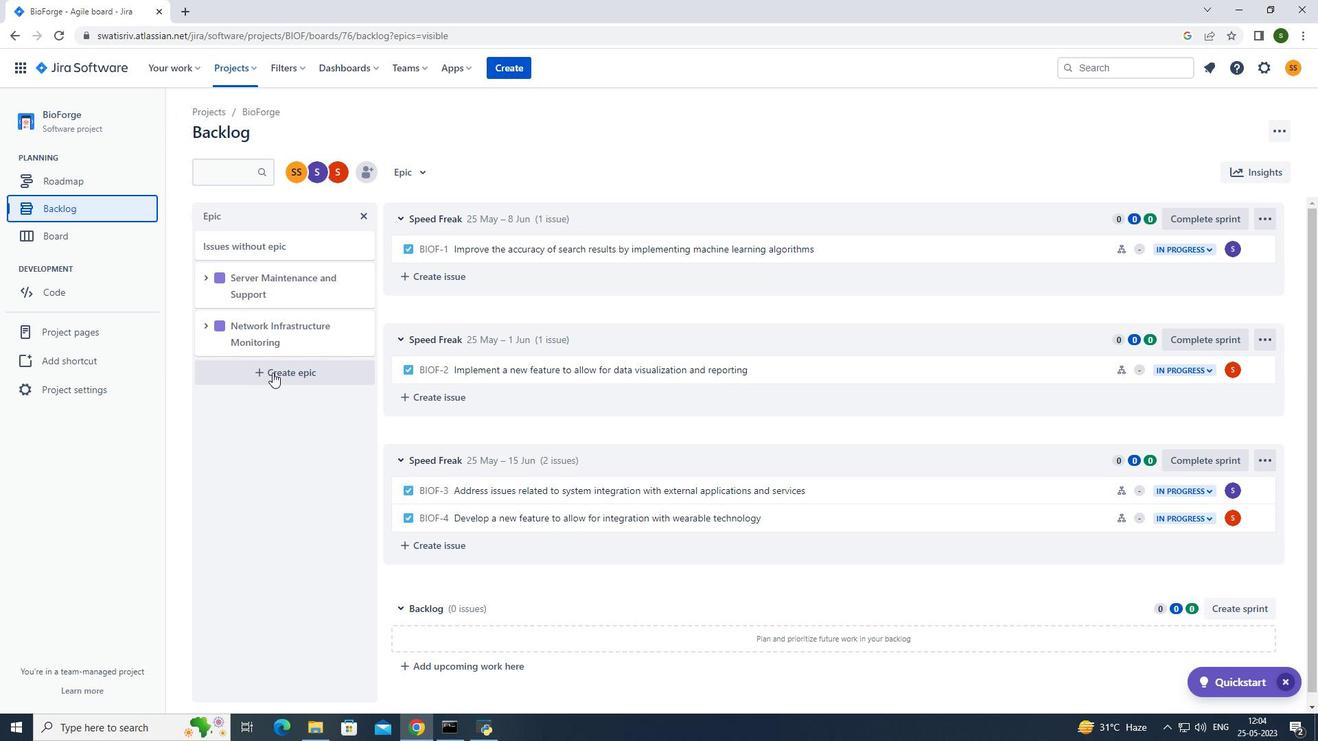 
Action: Mouse pressed left at (272, 372)
Screenshot: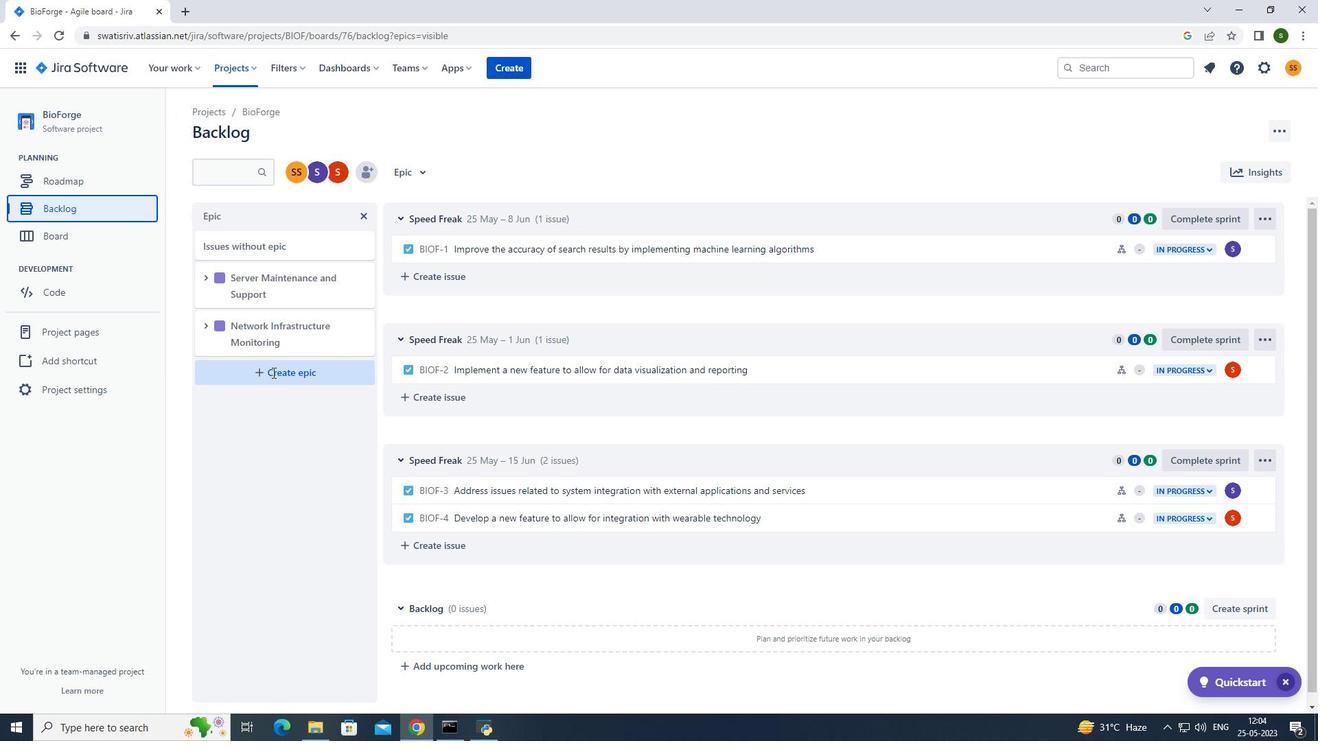 
Action: Mouse moved to (280, 372)
Screenshot: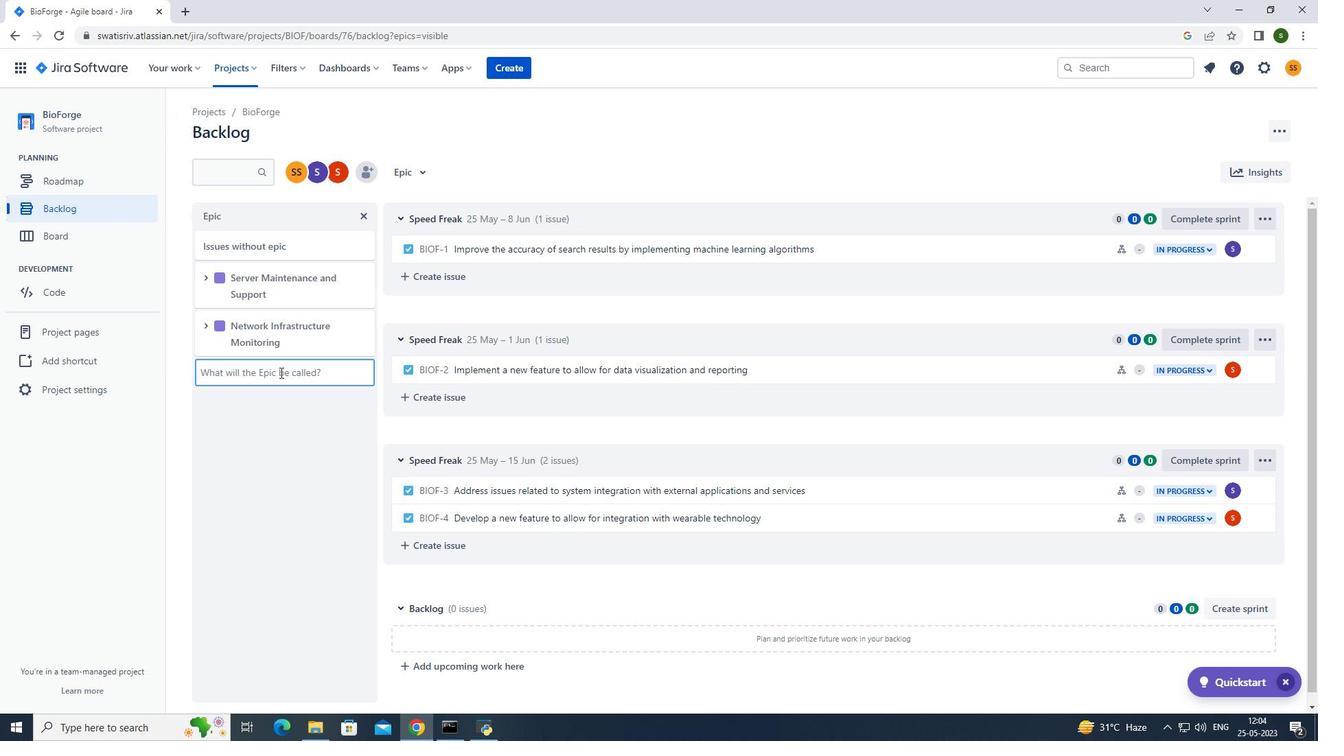 
Action: Key pressed <Key.caps_lock>B<Key.caps_lock>usiness<Key.space><Key.caps_lock>P<Key.caps_lock>rocess<Key.space><Key.caps_lock>A<Key.caps_lock>utomation<Key.enter>
Screenshot: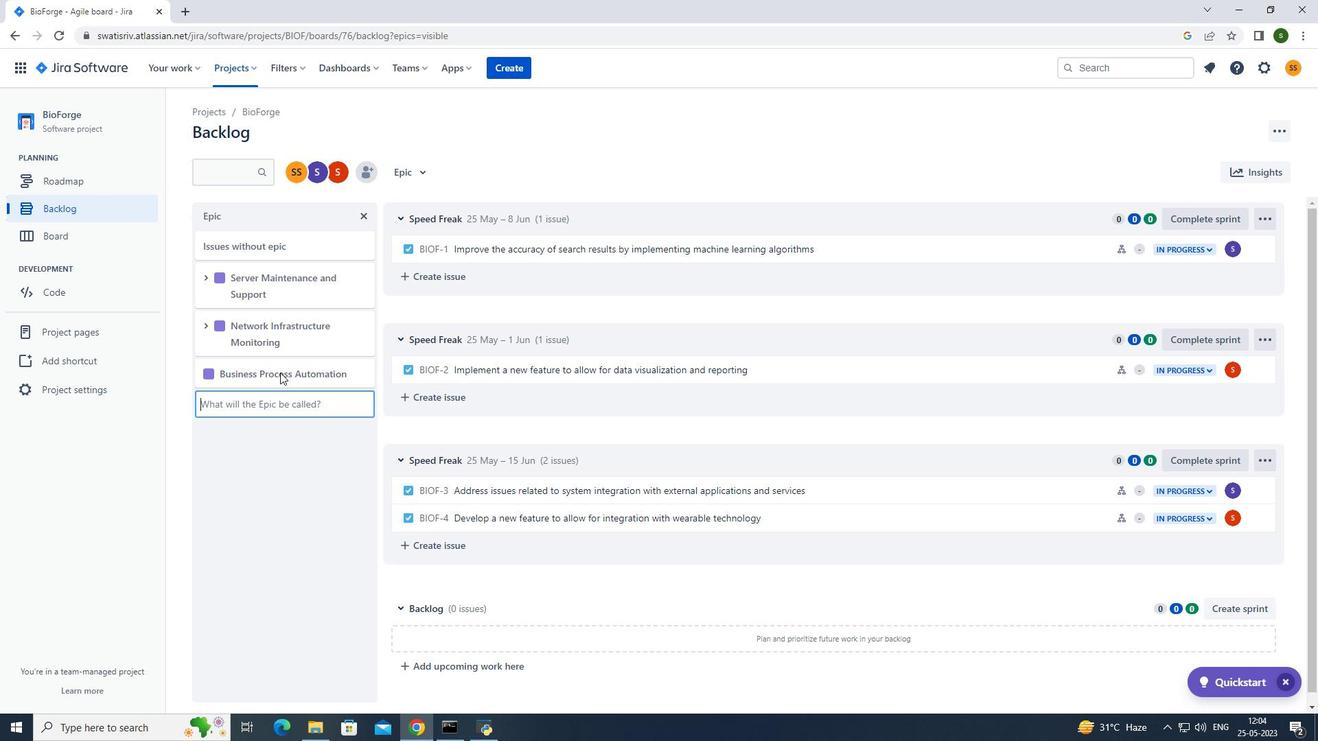 
Action: Mouse moved to (701, 145)
Screenshot: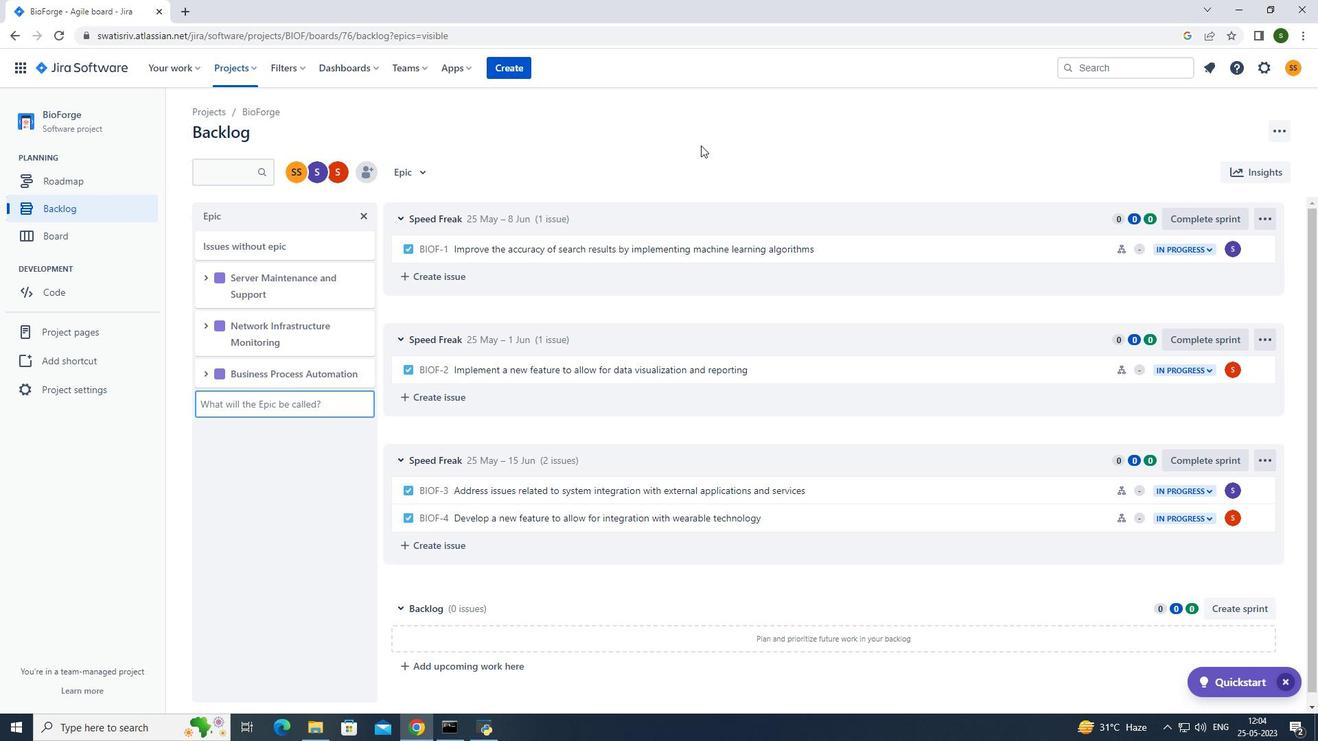 
Action: Mouse pressed left at (701, 145)
Screenshot: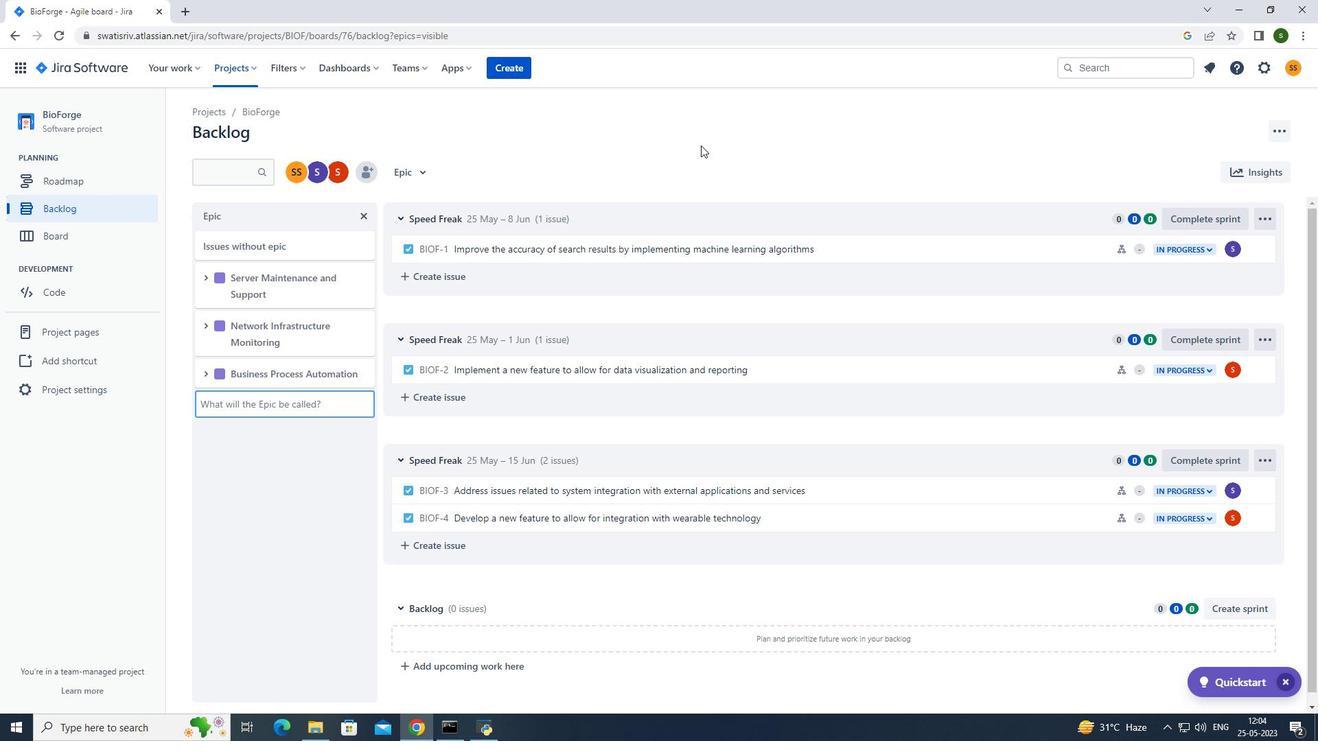 
Action: Mouse moved to (698, 146)
Screenshot: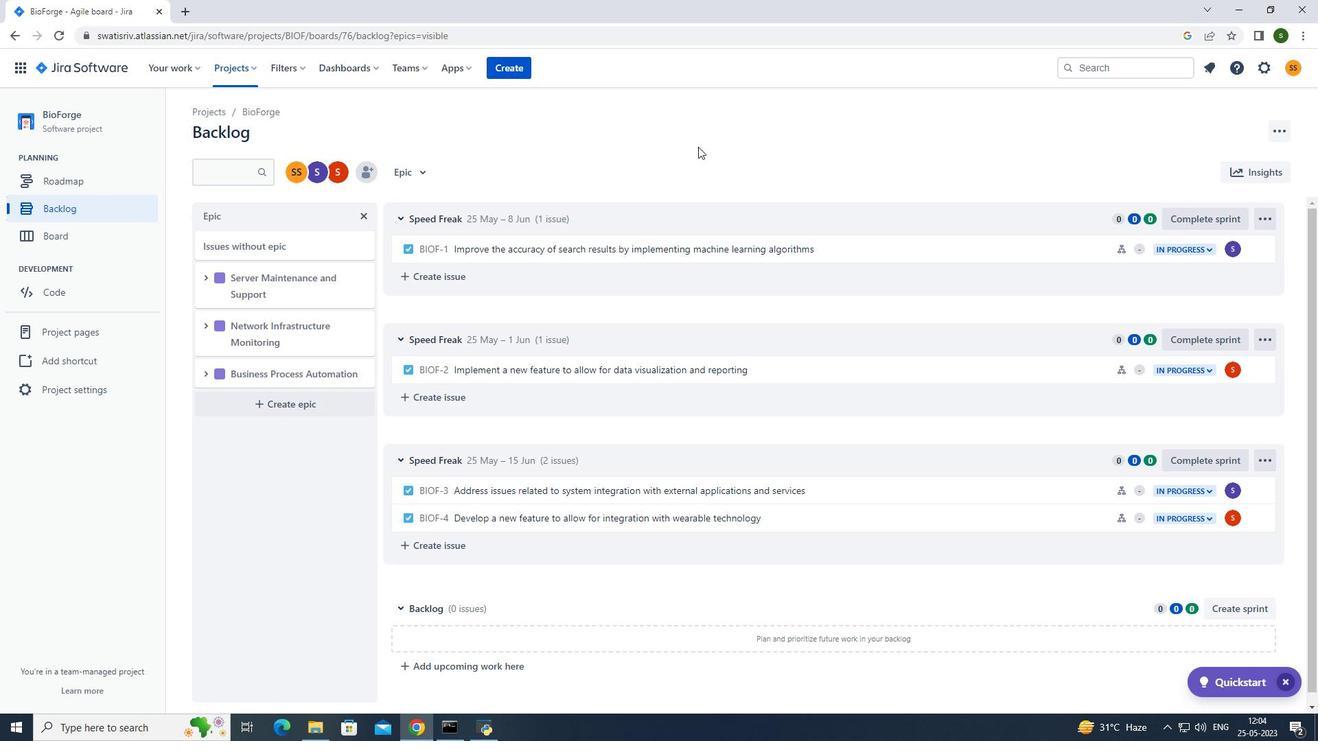 
